 Task: Find connections with filter location Litoměřice with filter topic #Trainerwith filter profile language English with filter current company Thoughtworks with filter school AGRA COLLEGE, AGRA with filter industry Maritime Transportation with filter service category Writing with filter keywords title Chemical Engineer
Action: Mouse moved to (522, 71)
Screenshot: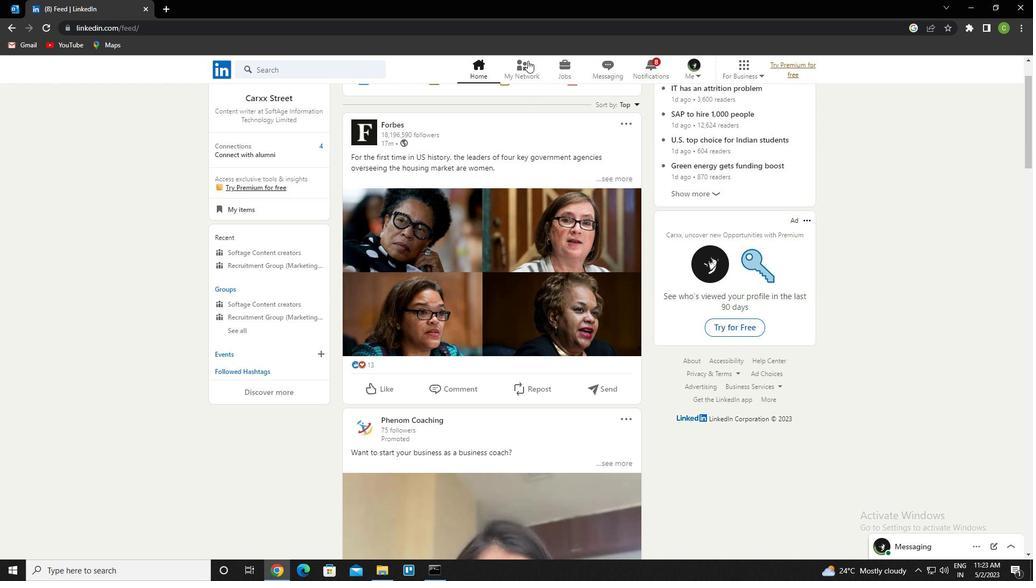 
Action: Mouse pressed left at (522, 71)
Screenshot: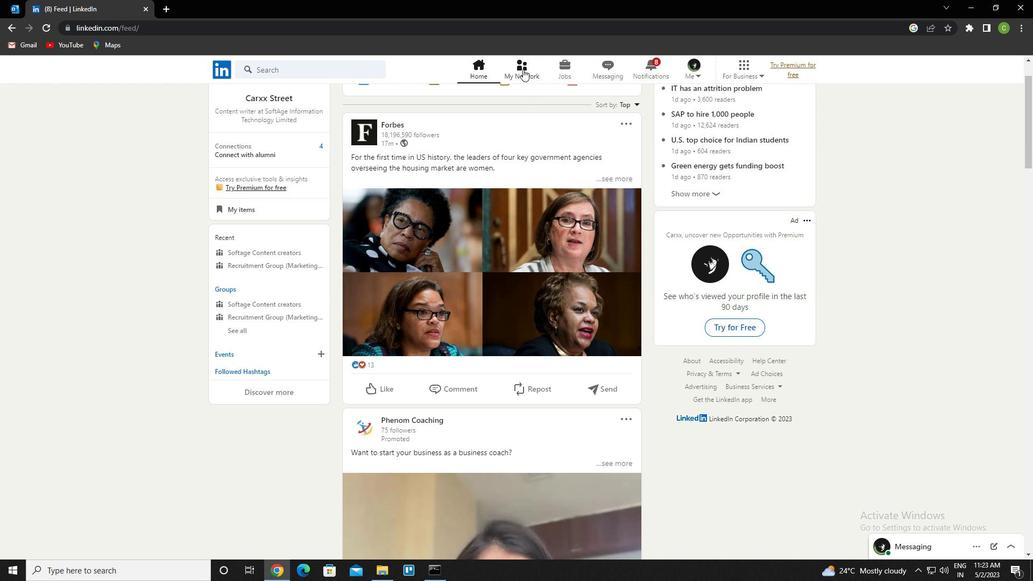 
Action: Mouse moved to (305, 122)
Screenshot: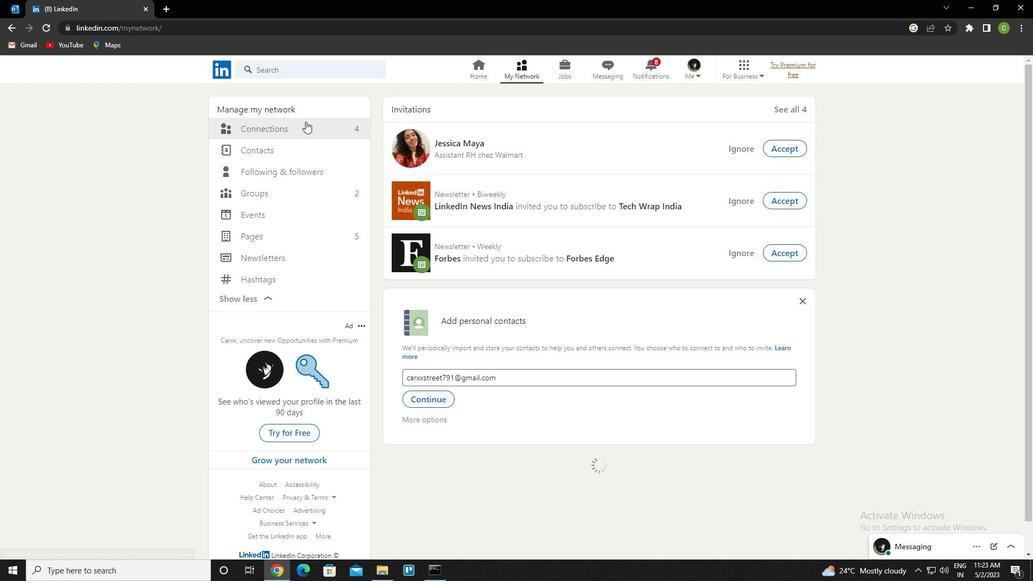 
Action: Mouse pressed left at (305, 122)
Screenshot: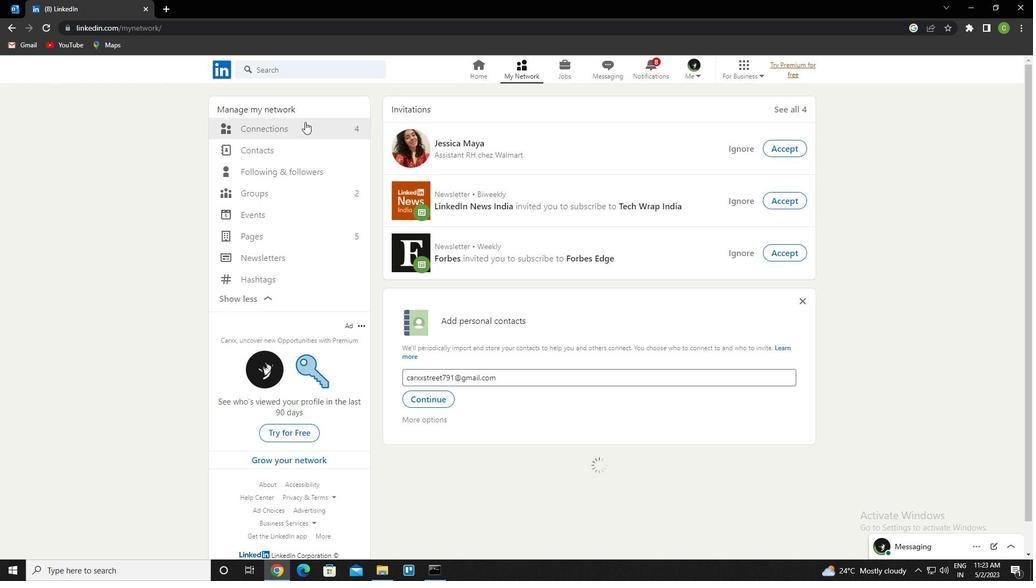 
Action: Mouse moved to (609, 131)
Screenshot: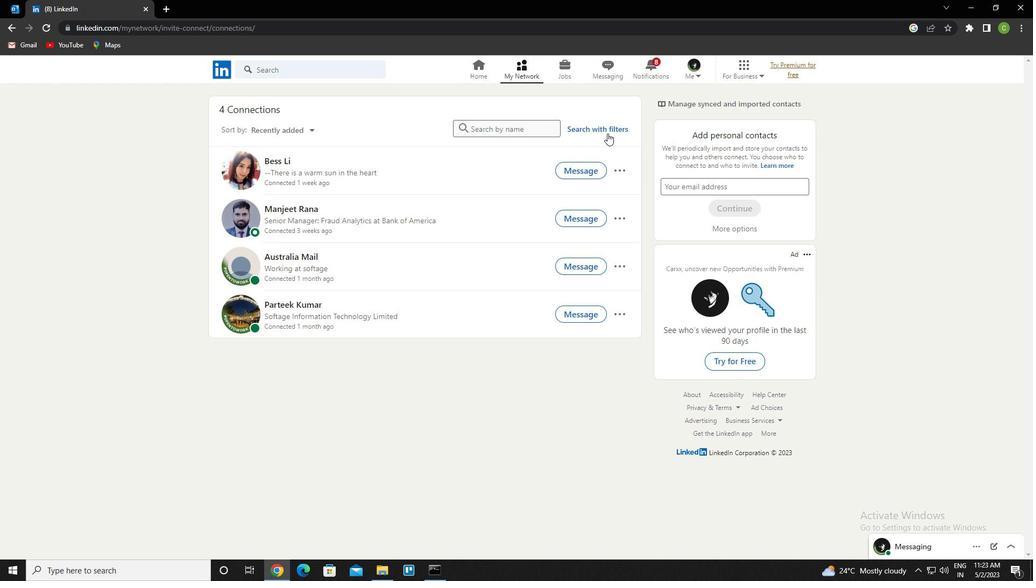 
Action: Mouse pressed left at (609, 131)
Screenshot: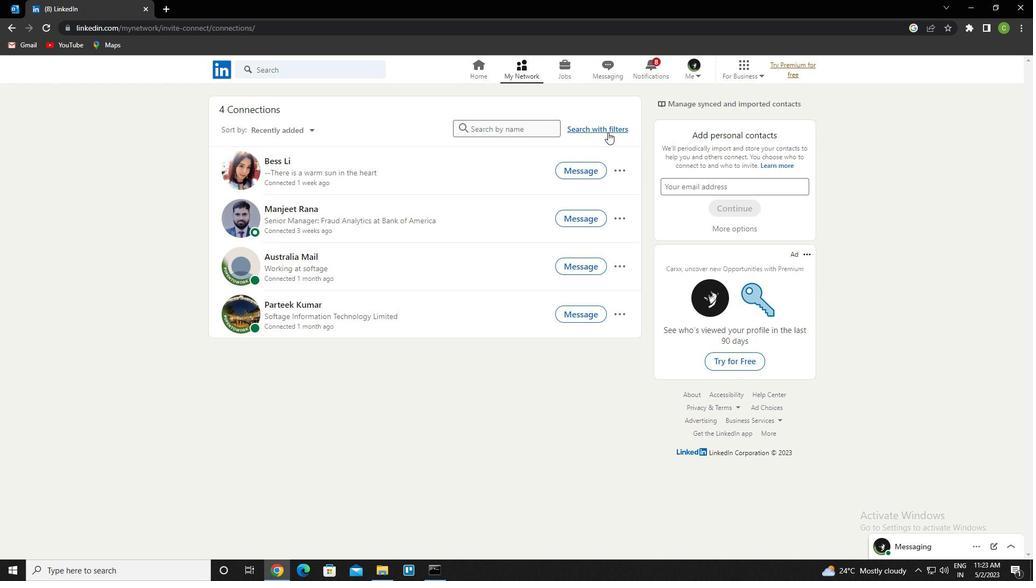 
Action: Mouse moved to (552, 103)
Screenshot: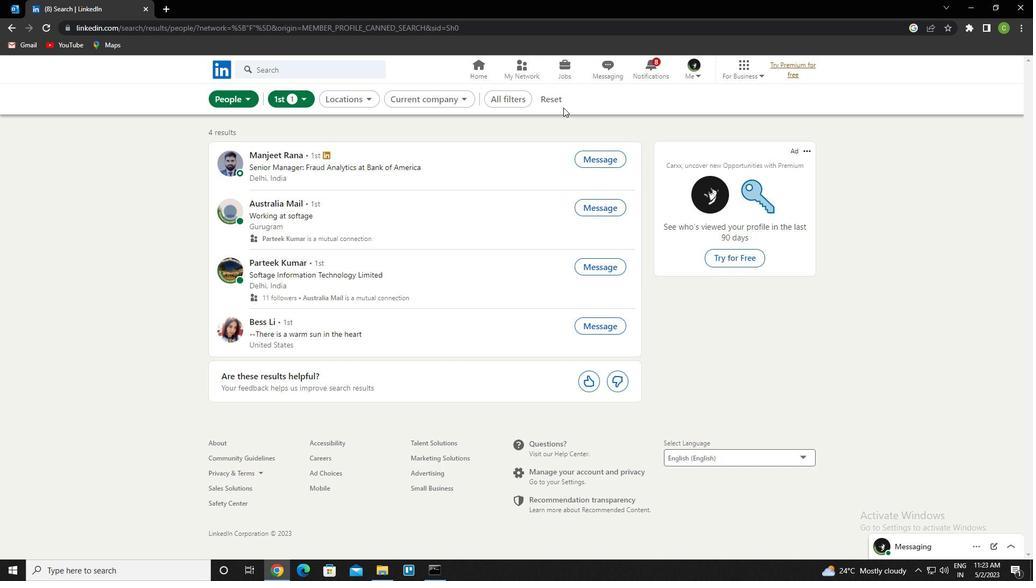 
Action: Mouse pressed left at (552, 103)
Screenshot: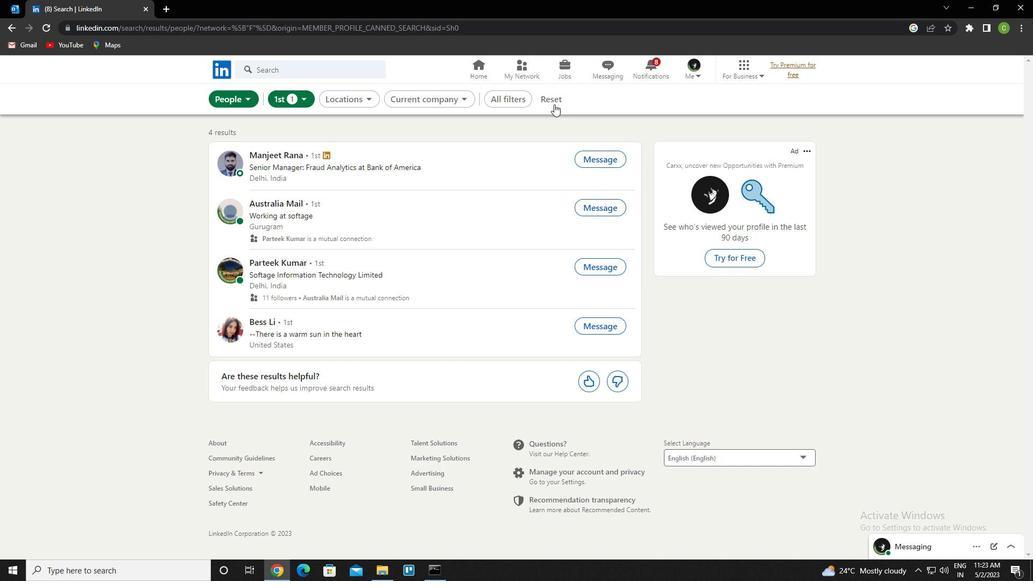 
Action: Mouse moved to (531, 103)
Screenshot: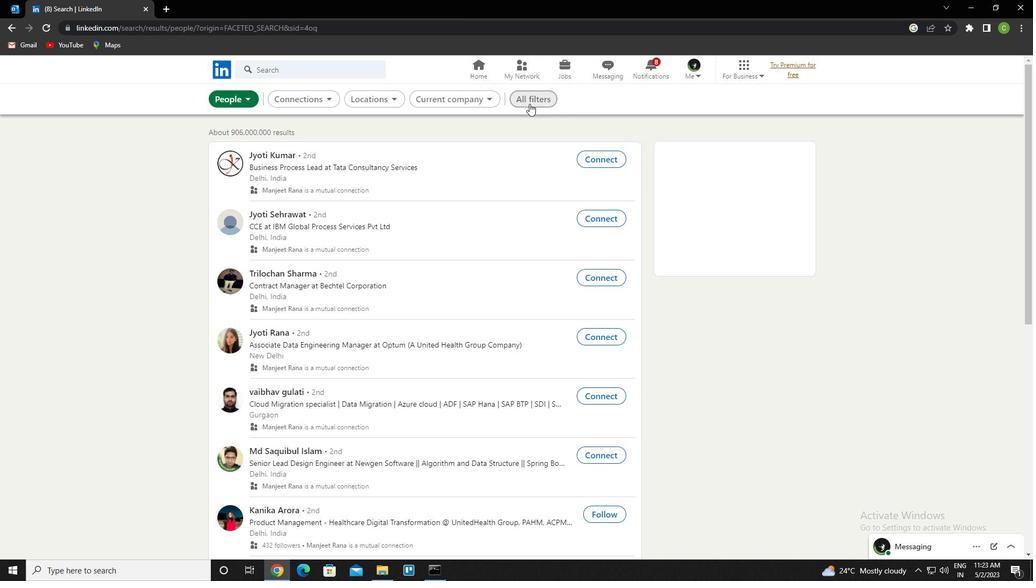 
Action: Mouse pressed left at (531, 103)
Screenshot: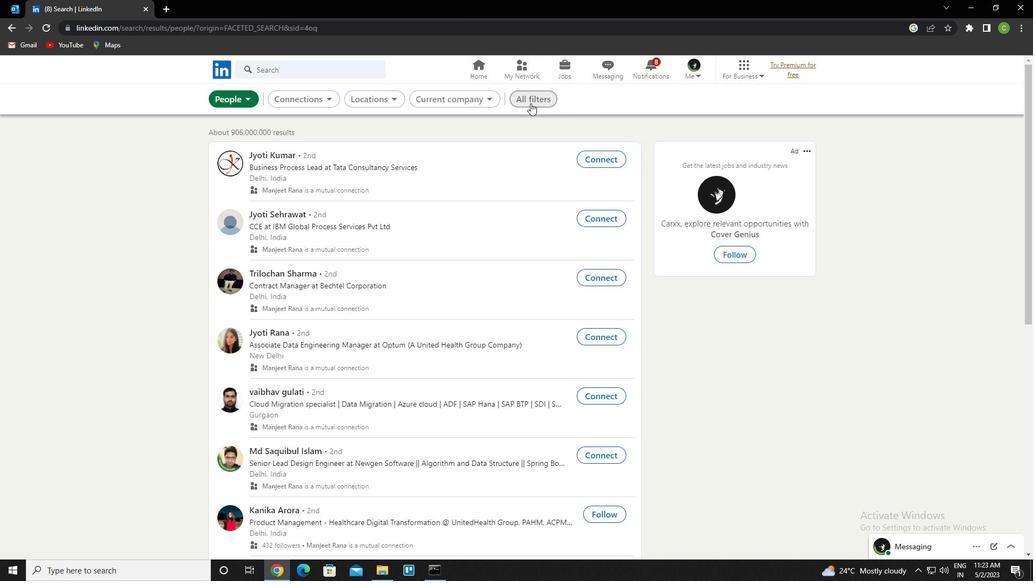 
Action: Mouse moved to (887, 339)
Screenshot: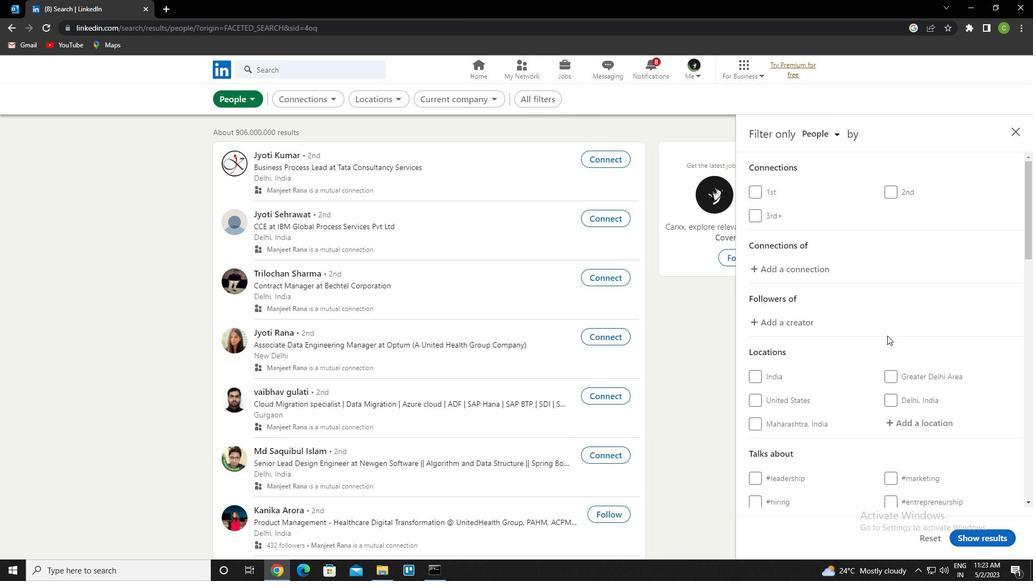 
Action: Mouse scrolled (887, 338) with delta (0, 0)
Screenshot: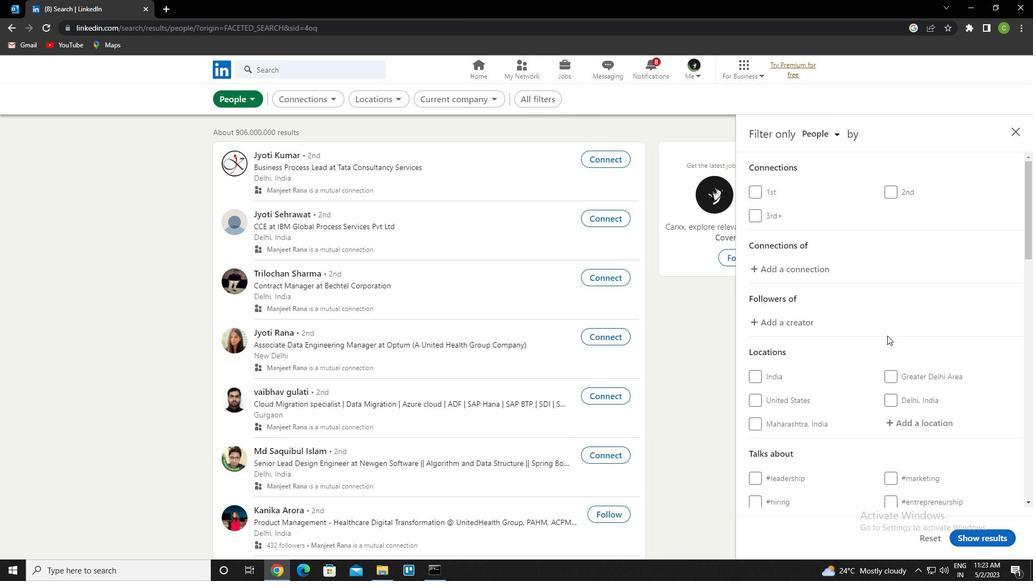 
Action: Mouse moved to (887, 339)
Screenshot: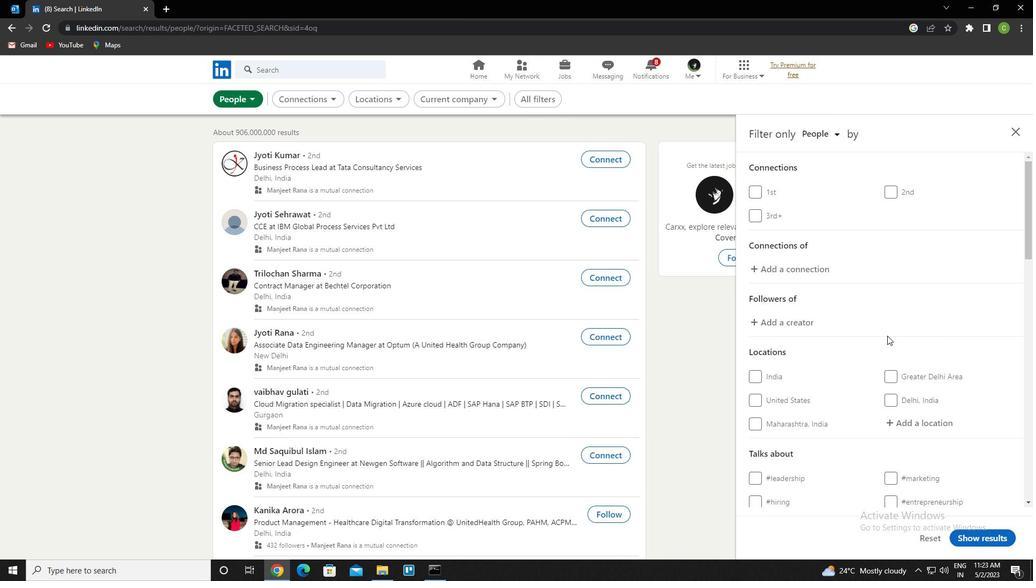 
Action: Mouse scrolled (887, 339) with delta (0, 0)
Screenshot: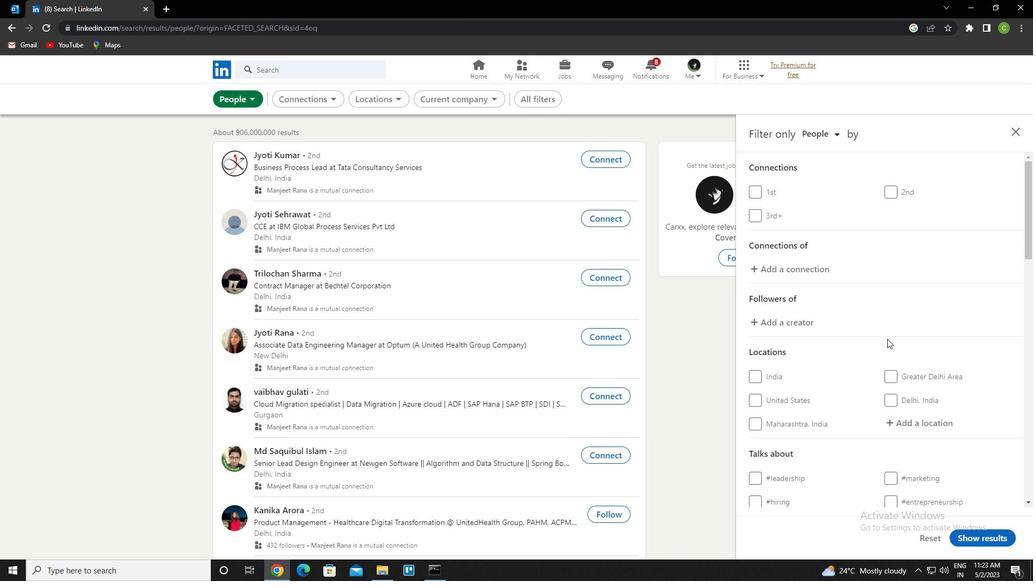 
Action: Mouse moved to (939, 318)
Screenshot: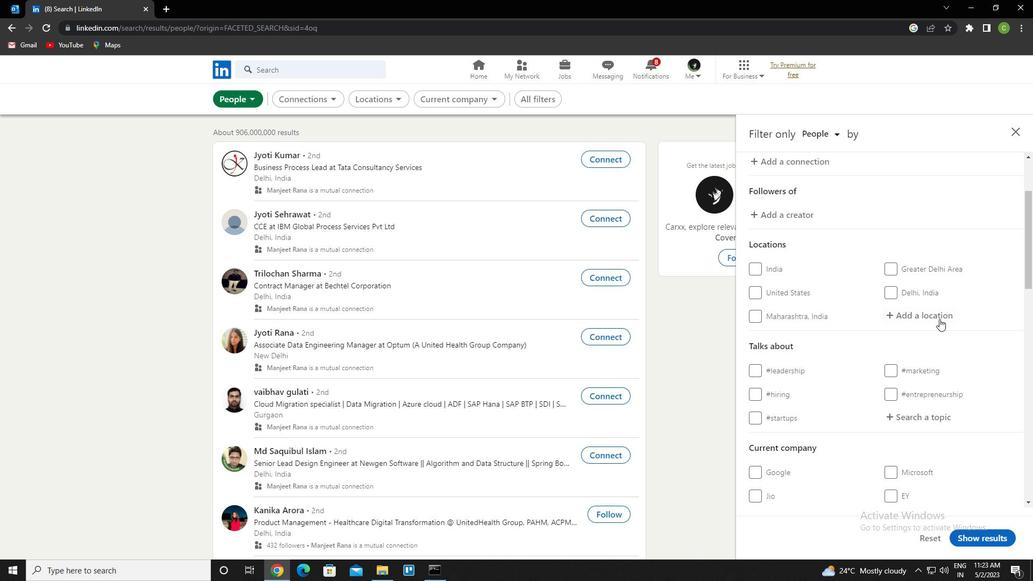 
Action: Mouse pressed left at (939, 318)
Screenshot: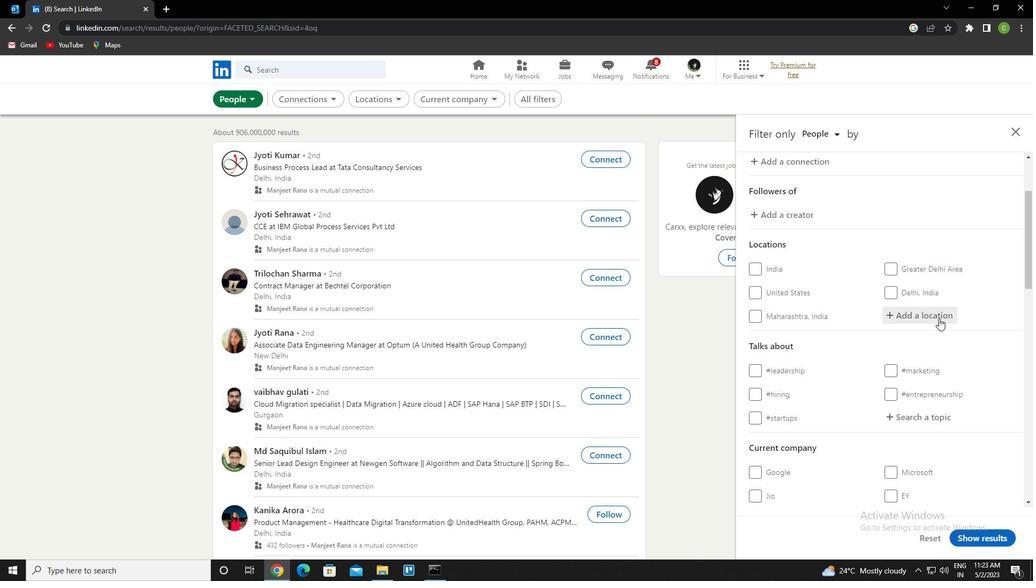 
Action: Key pressed <Key.caps_lock>m<Key.backspace>l<Key.caps_lock>itome<Key.down><Key.enter>
Screenshot: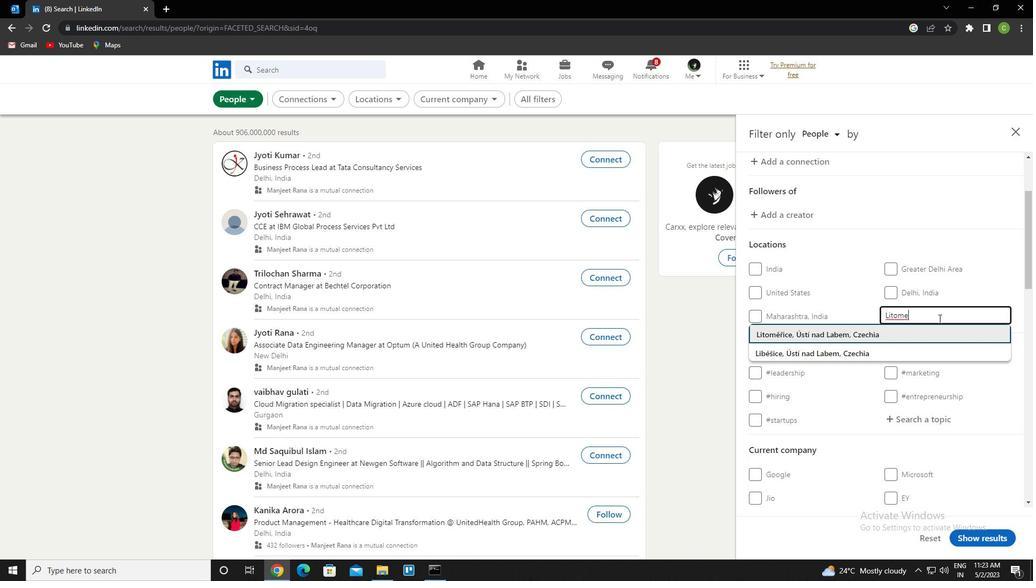 
Action: Mouse scrolled (939, 318) with delta (0, 0)
Screenshot: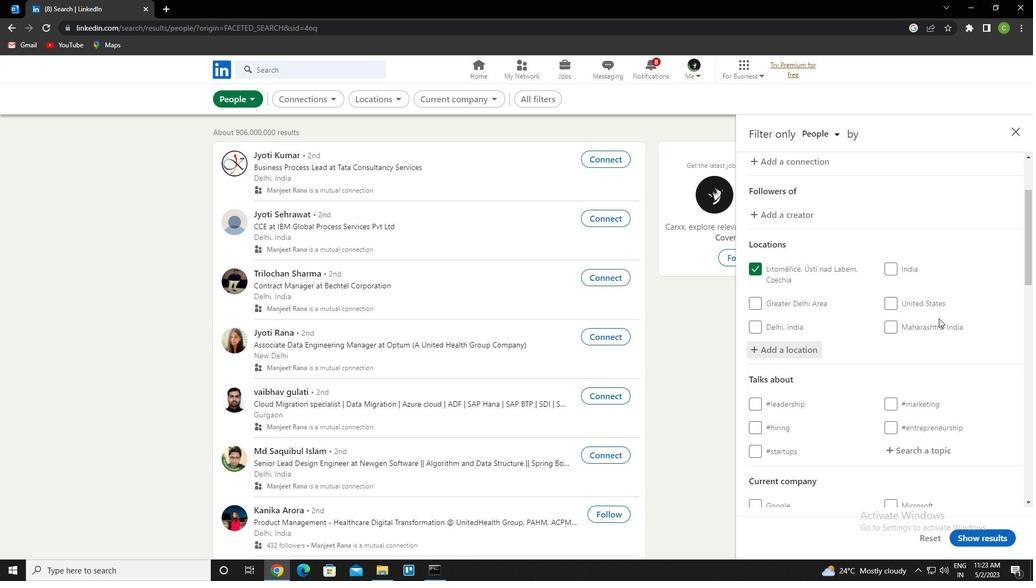 
Action: Mouse scrolled (939, 318) with delta (0, 0)
Screenshot: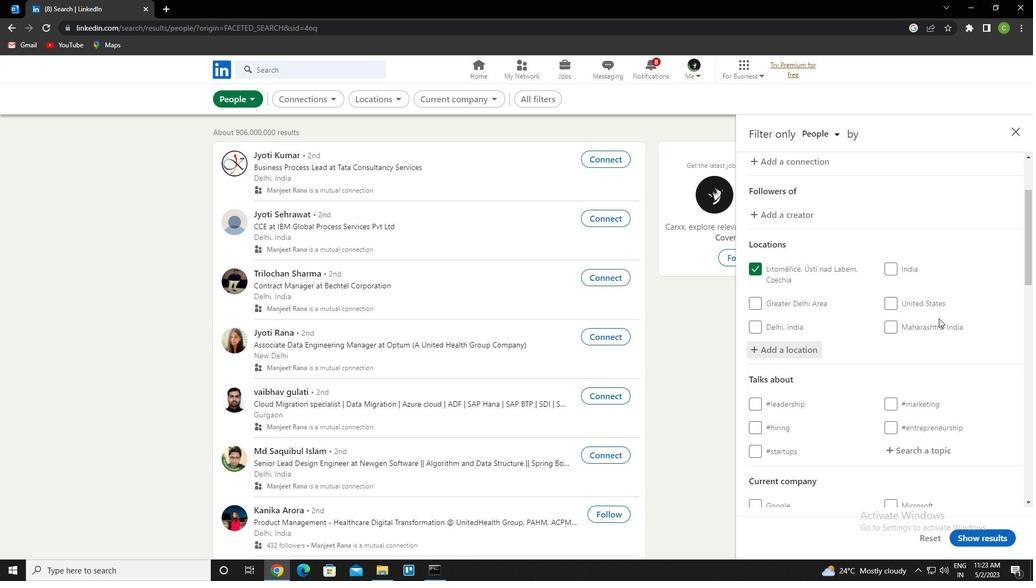 
Action: Mouse moved to (925, 347)
Screenshot: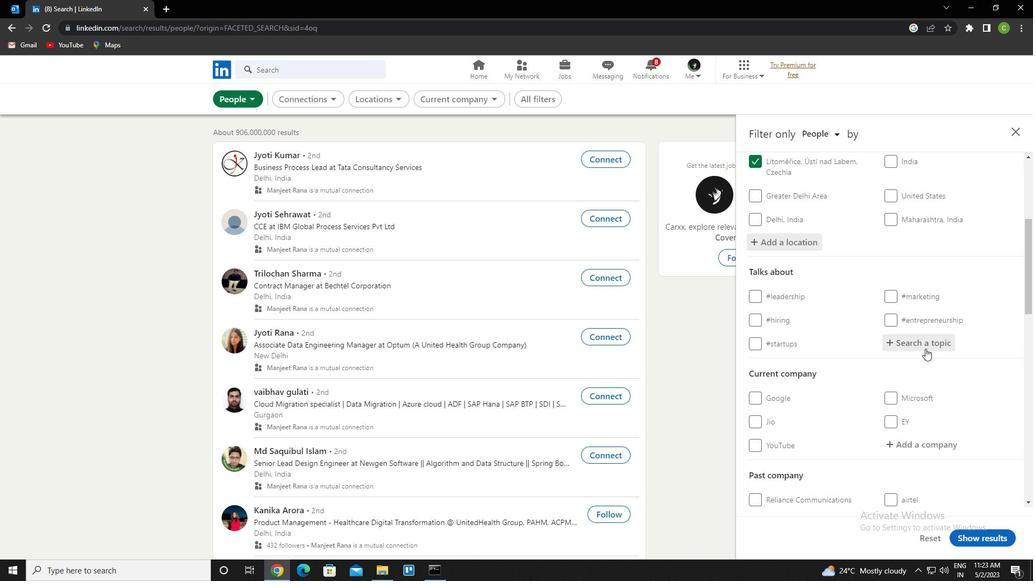 
Action: Mouse pressed left at (925, 347)
Screenshot: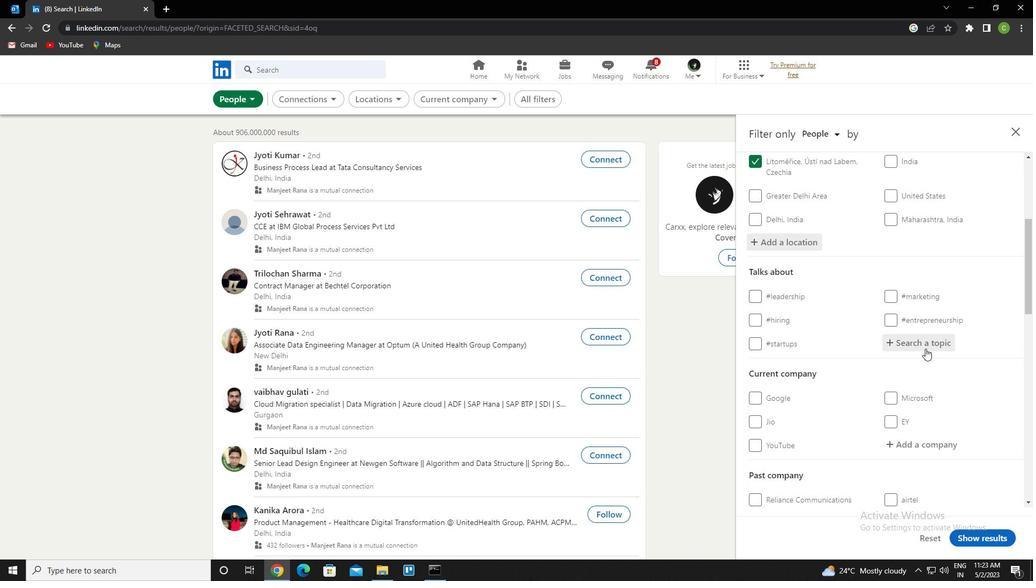 
Action: Key pressed trainer<Key.down><Key.enter>
Screenshot: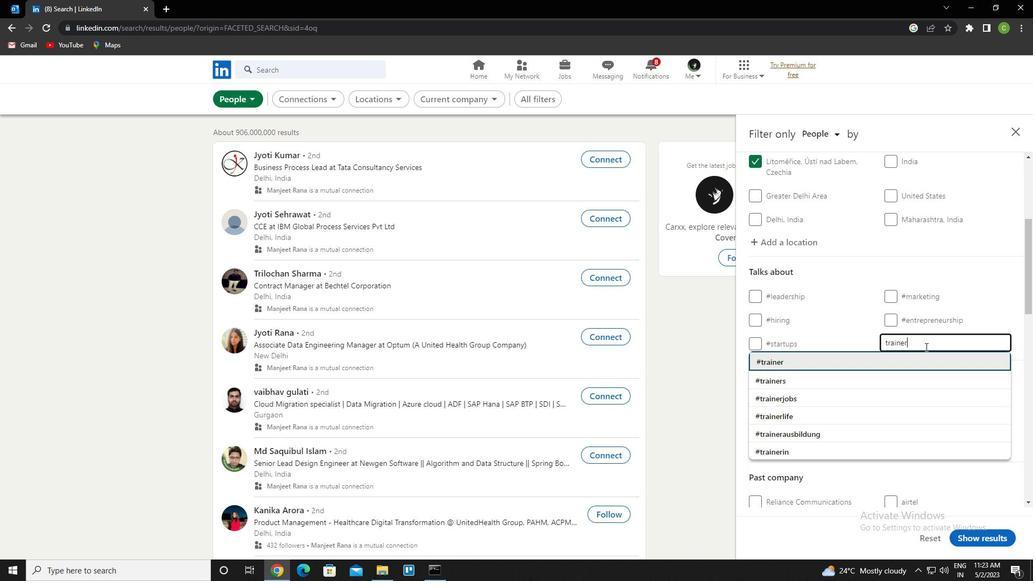 
Action: Mouse scrolled (925, 346) with delta (0, 0)
Screenshot: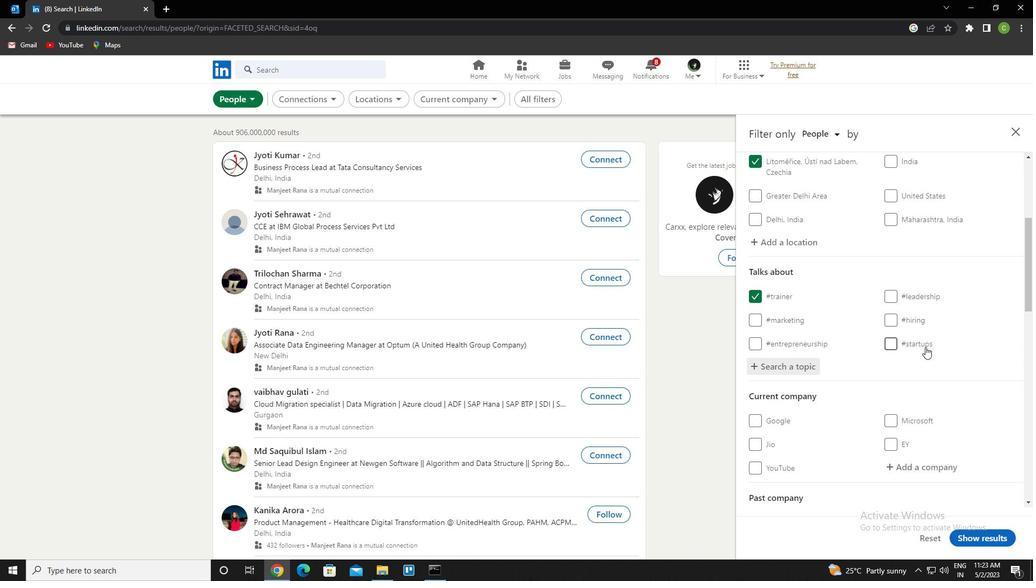 
Action: Mouse scrolled (925, 346) with delta (0, 0)
Screenshot: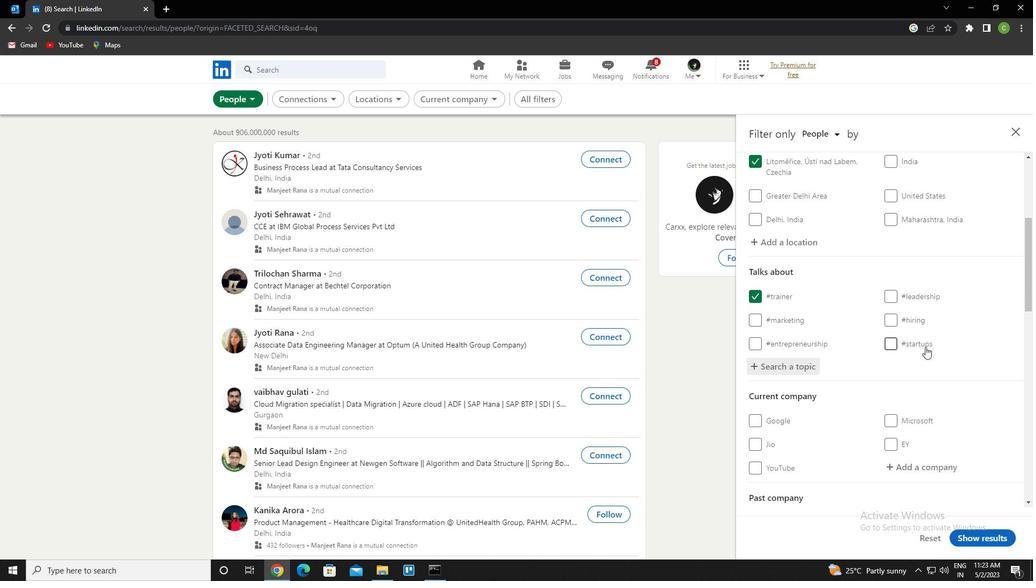 
Action: Mouse scrolled (925, 346) with delta (0, 0)
Screenshot: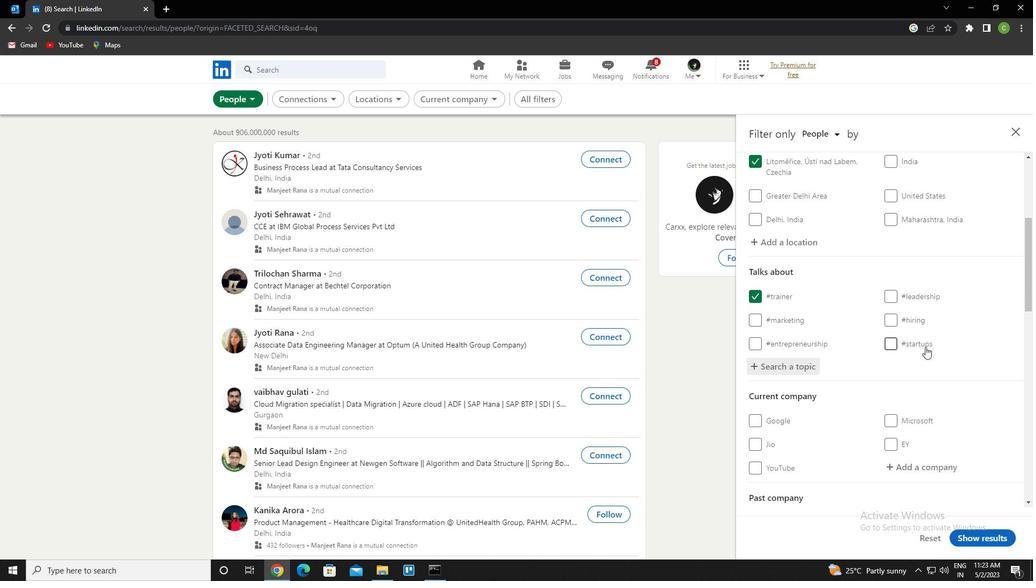 
Action: Mouse scrolled (925, 346) with delta (0, 0)
Screenshot: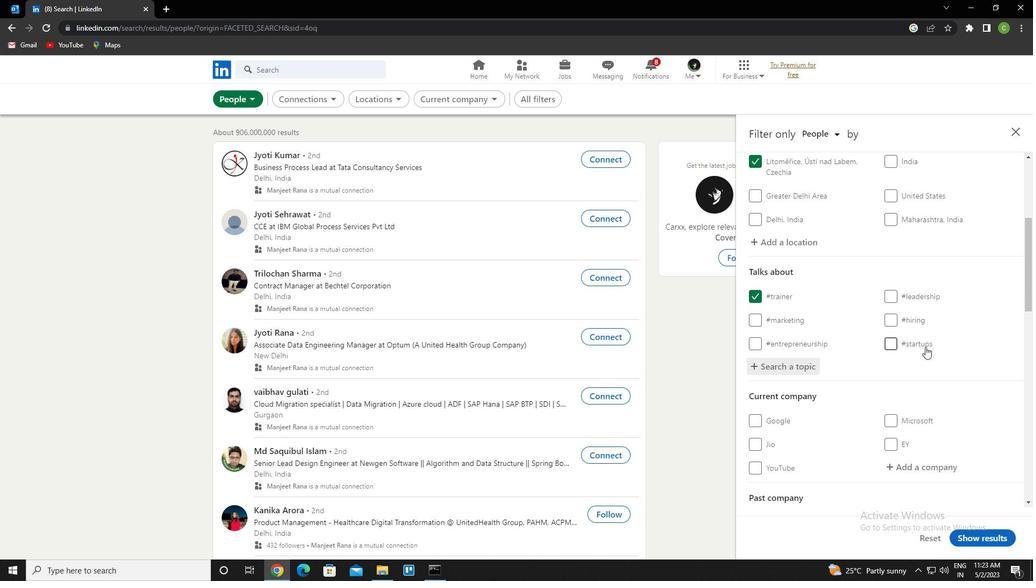 
Action: Mouse scrolled (925, 346) with delta (0, 0)
Screenshot: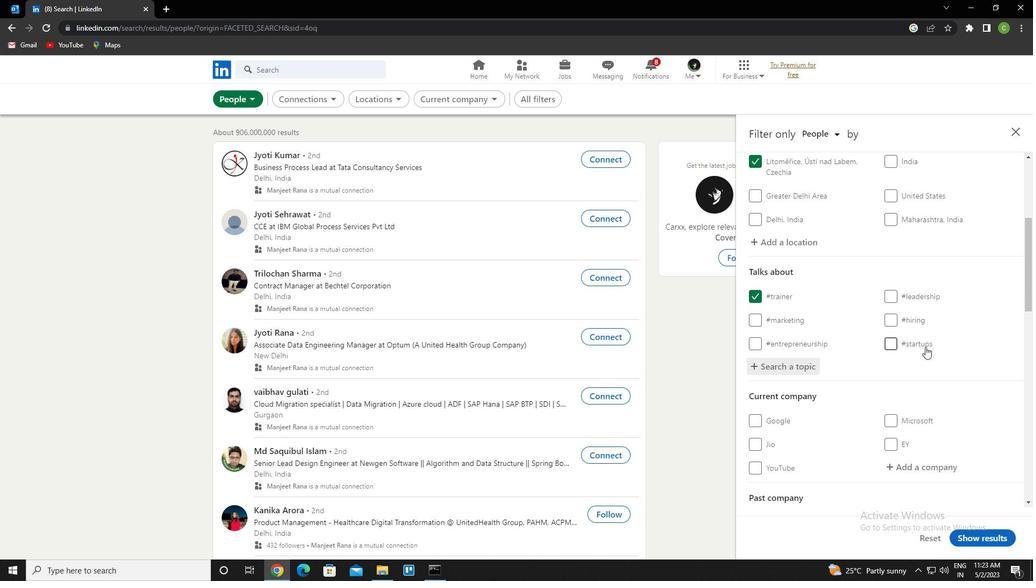 
Action: Mouse scrolled (925, 346) with delta (0, 0)
Screenshot: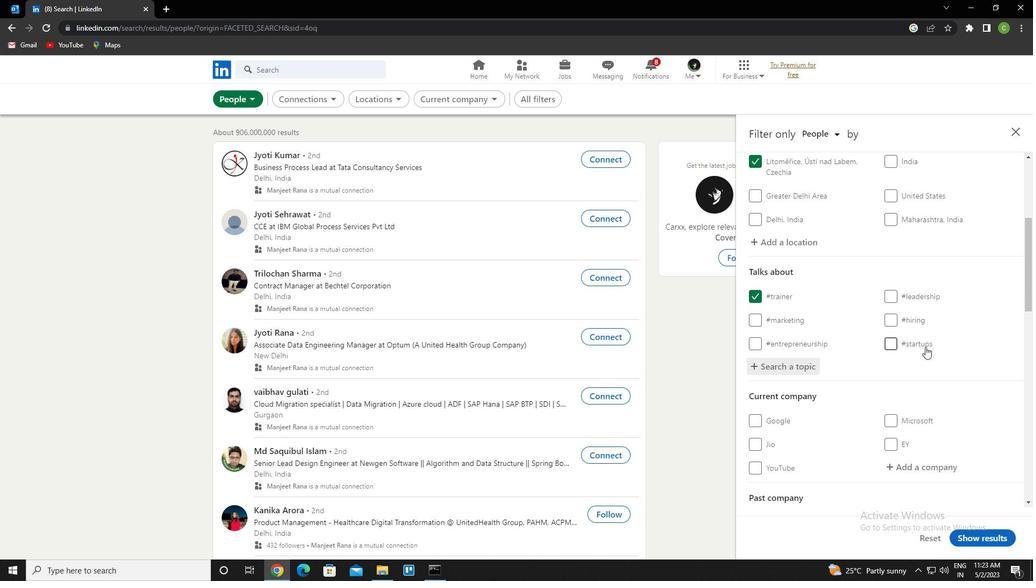 
Action: Mouse scrolled (925, 346) with delta (0, 0)
Screenshot: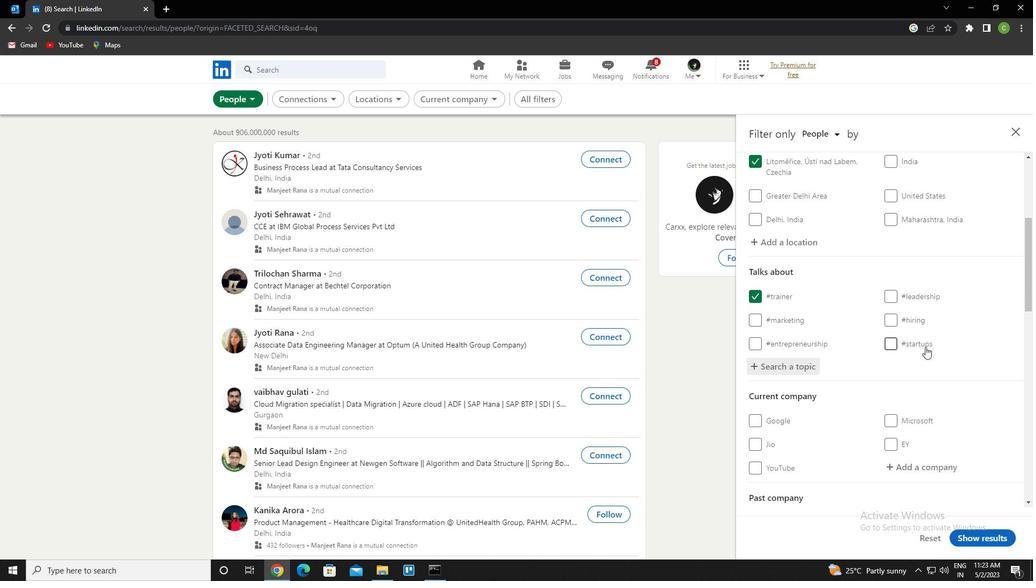 
Action: Mouse scrolled (925, 346) with delta (0, 0)
Screenshot: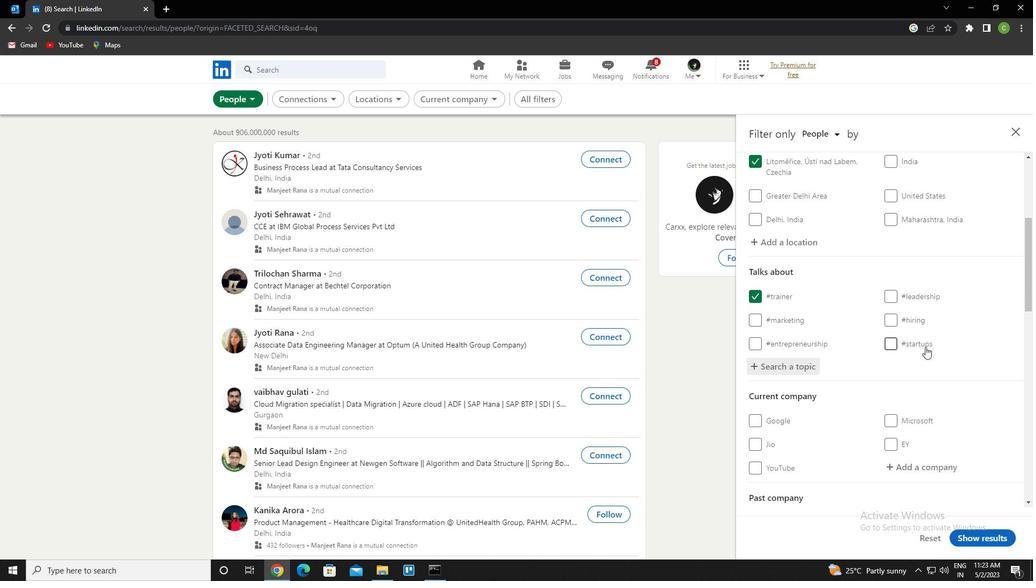 
Action: Mouse moved to (760, 415)
Screenshot: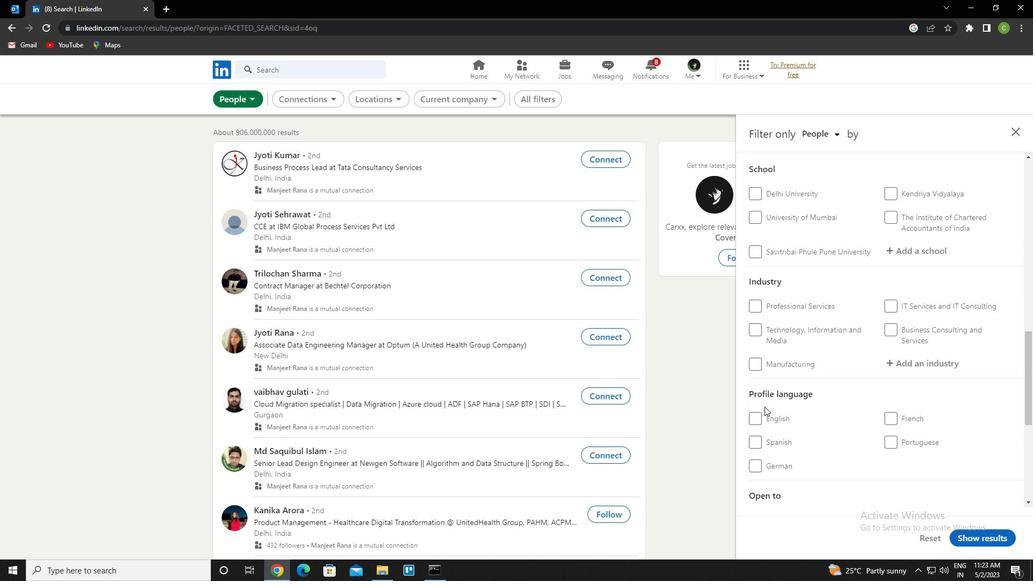 
Action: Mouse pressed left at (760, 415)
Screenshot: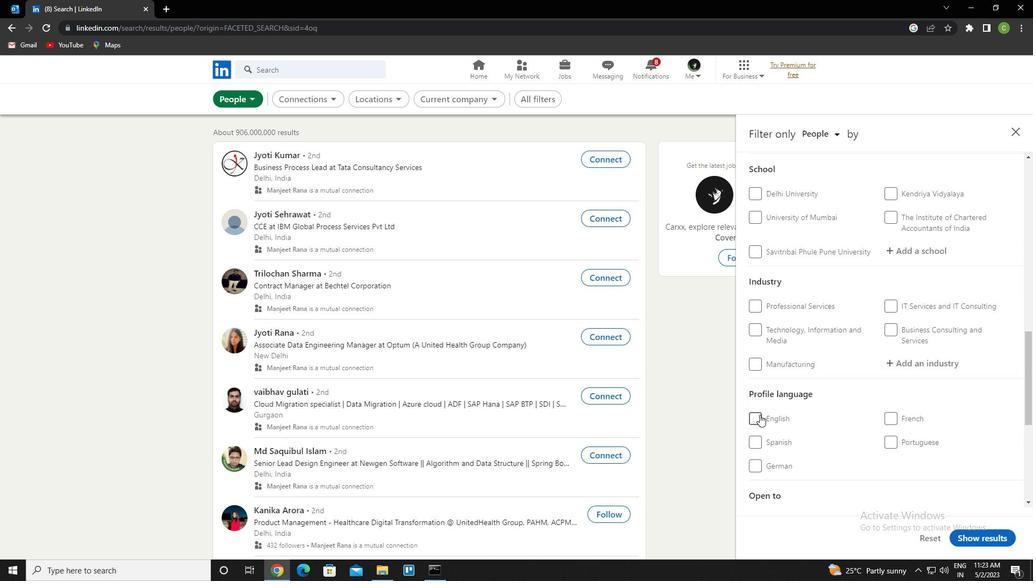 
Action: Mouse moved to (782, 420)
Screenshot: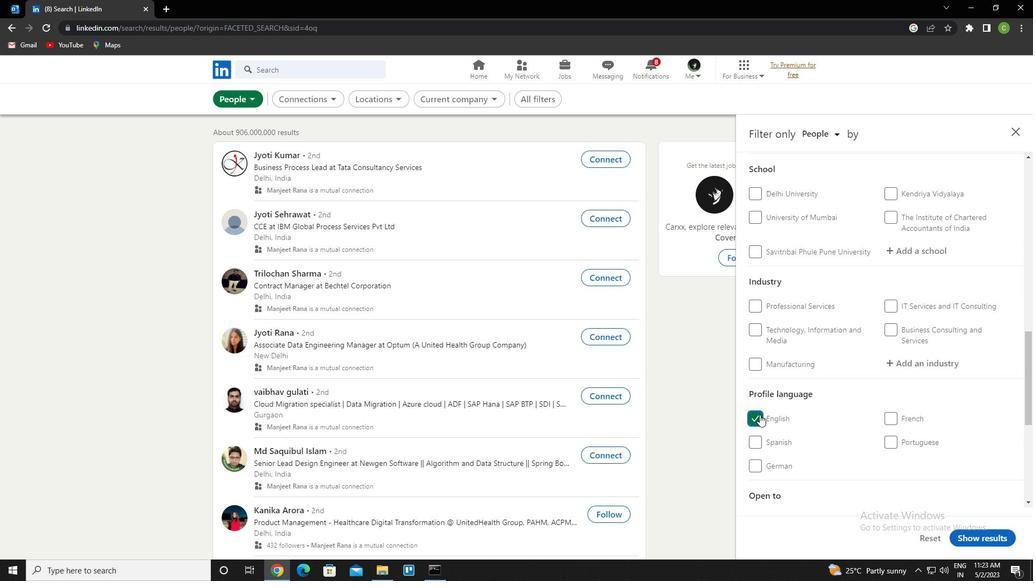 
Action: Mouse scrolled (782, 421) with delta (0, 0)
Screenshot: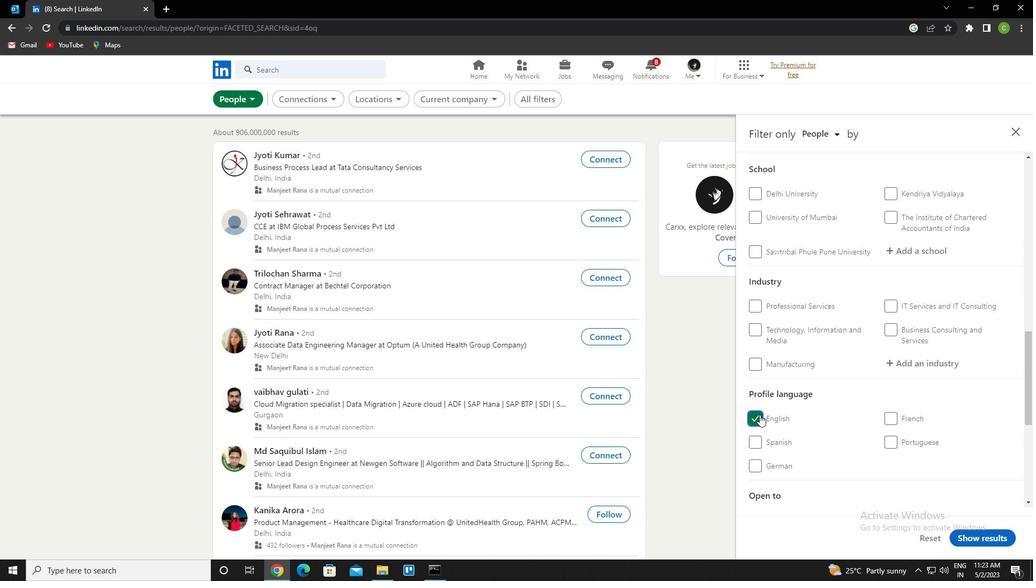 
Action: Mouse scrolled (782, 421) with delta (0, 0)
Screenshot: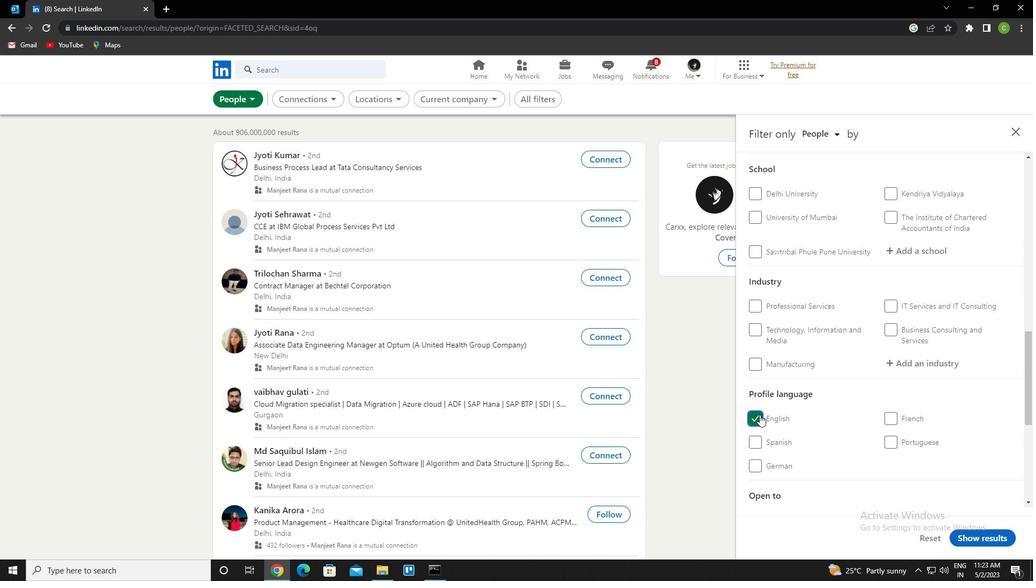 
Action: Mouse scrolled (782, 421) with delta (0, 0)
Screenshot: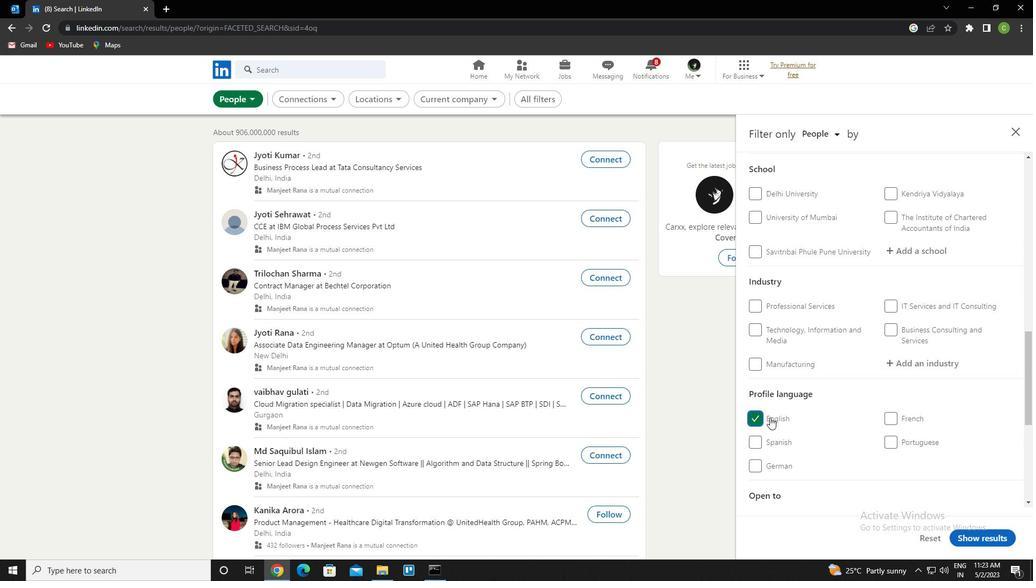 
Action: Mouse scrolled (782, 421) with delta (0, 0)
Screenshot: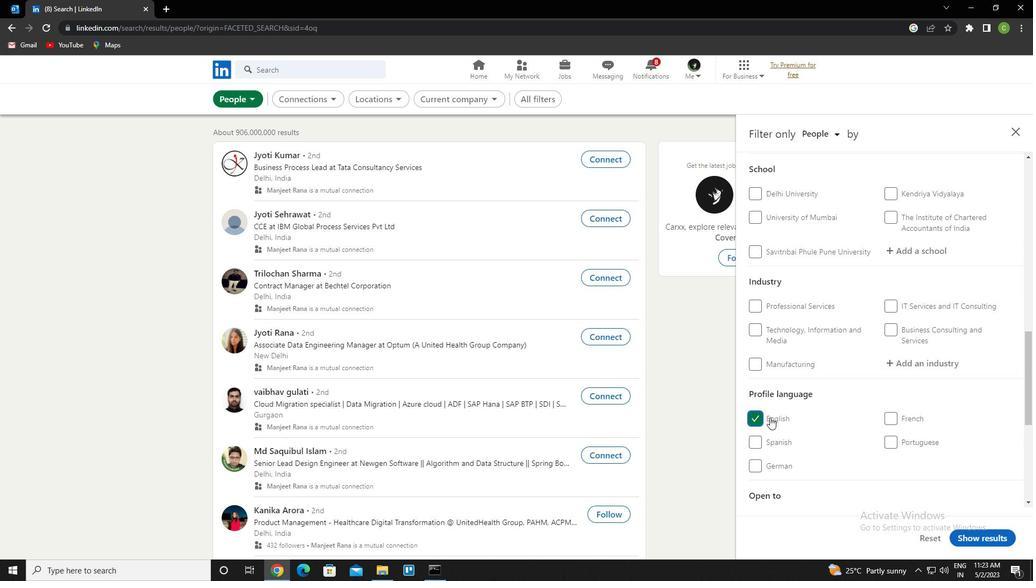 
Action: Mouse scrolled (782, 421) with delta (0, 0)
Screenshot: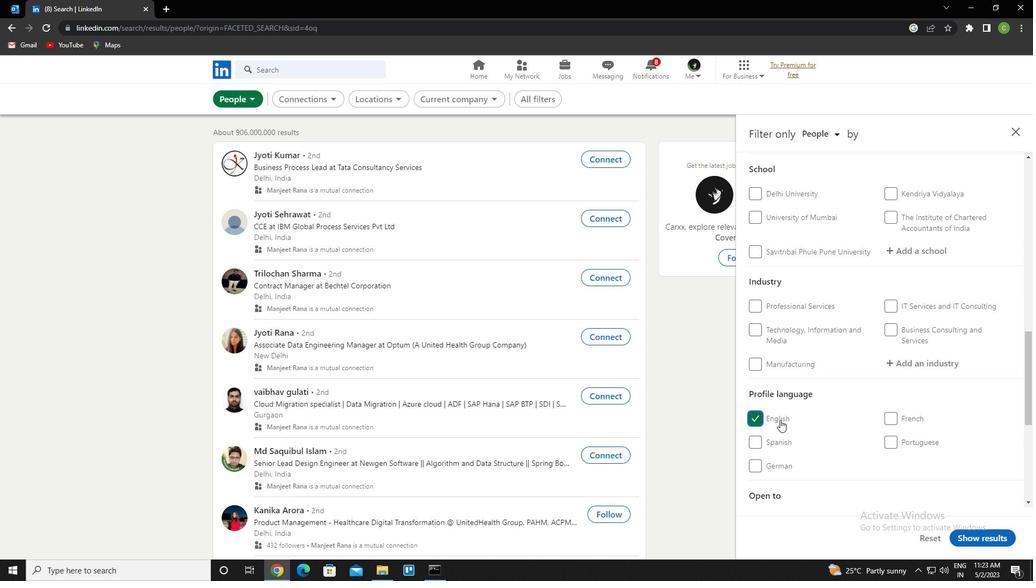 
Action: Mouse scrolled (782, 421) with delta (0, 0)
Screenshot: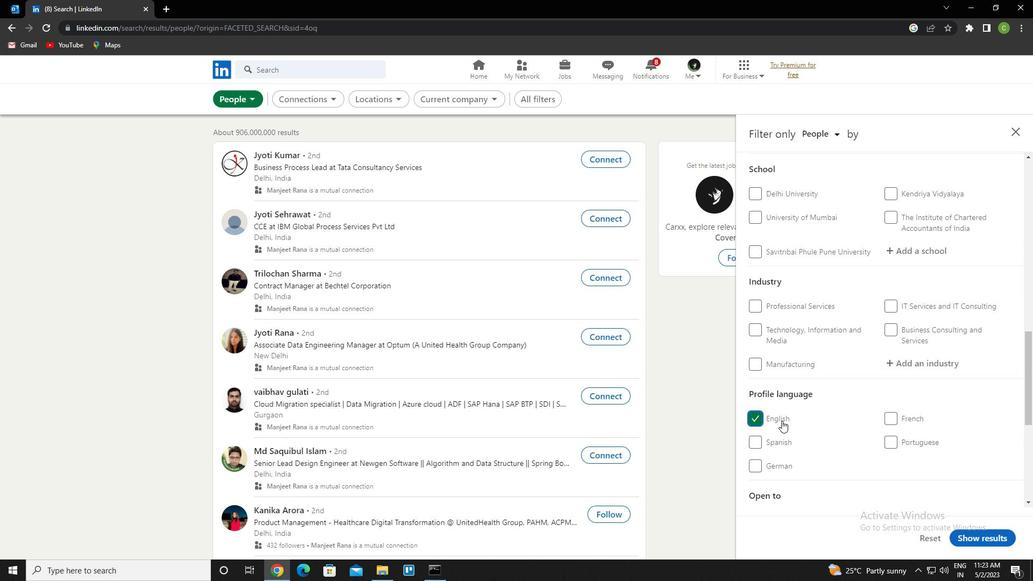 
Action: Mouse moved to (896, 360)
Screenshot: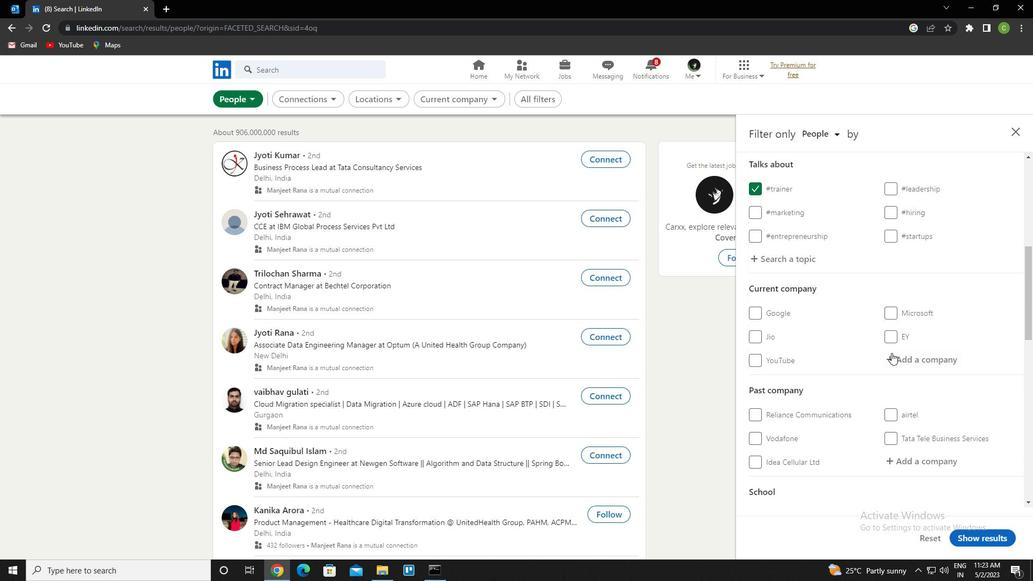 
Action: Mouse pressed left at (896, 360)
Screenshot: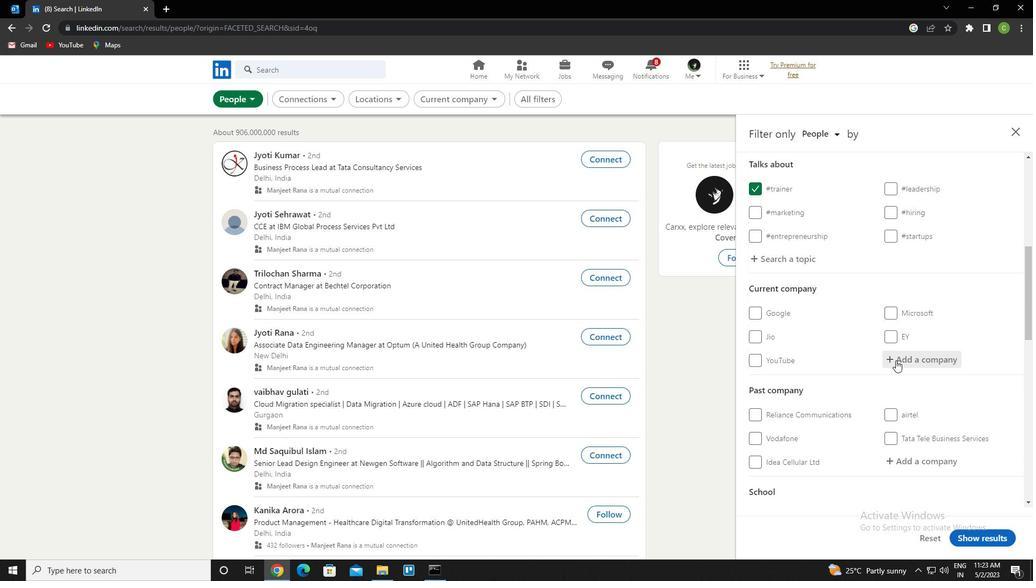 
Action: Key pressed <Key.caps_lock>t<Key.caps_lock>houghtworkd\<Key.backspace><Key.backspace><Key.enter>s<Key.down><Key.enter>
Screenshot: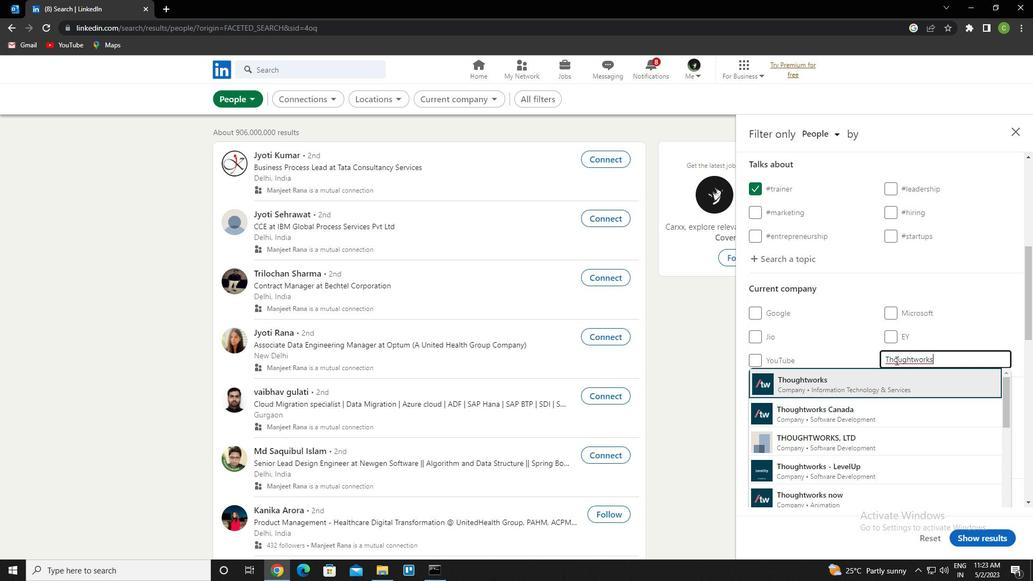 
Action: Mouse scrolled (896, 360) with delta (0, 0)
Screenshot: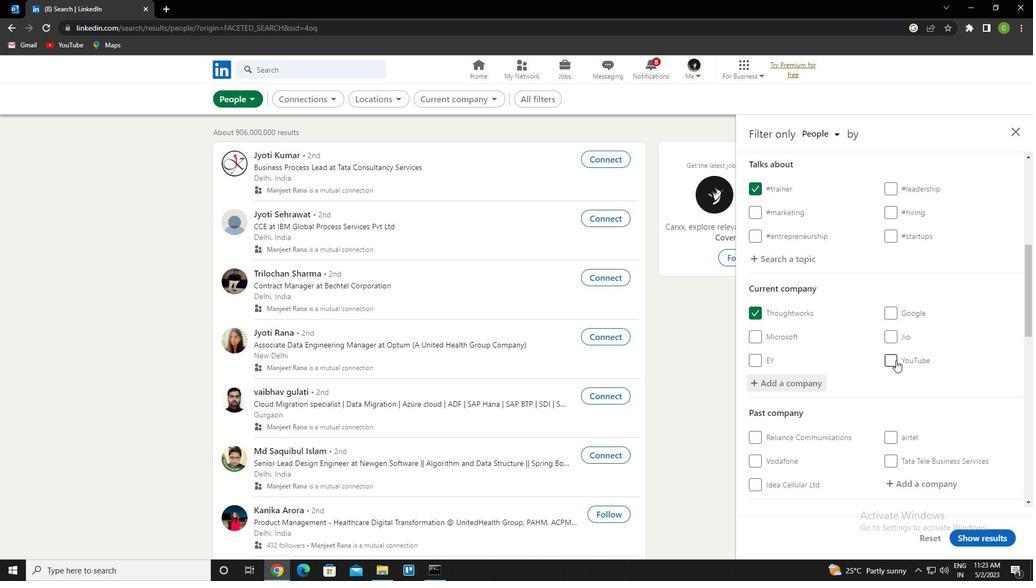 
Action: Mouse scrolled (896, 360) with delta (0, 0)
Screenshot: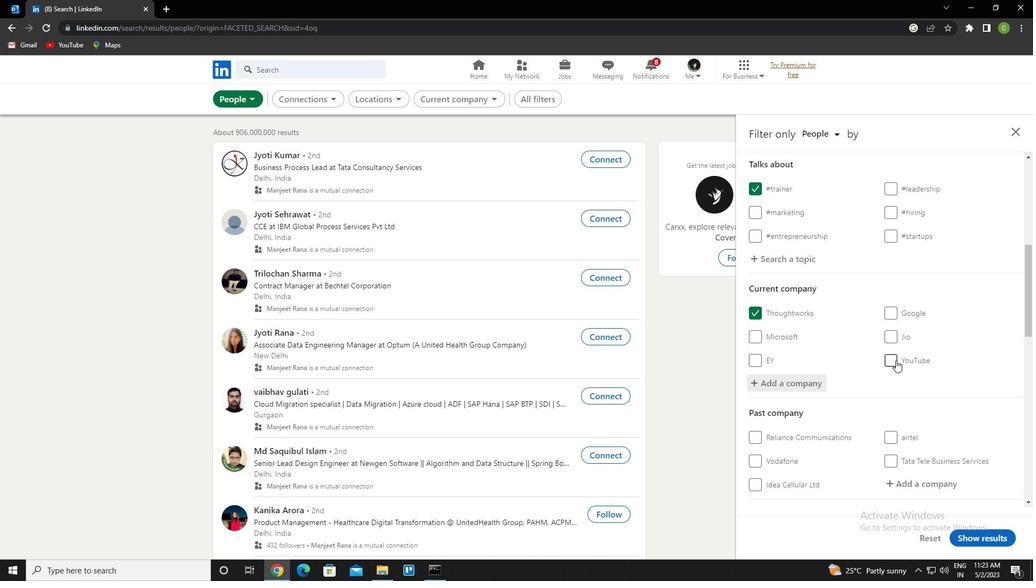 
Action: Mouse scrolled (896, 360) with delta (0, 0)
Screenshot: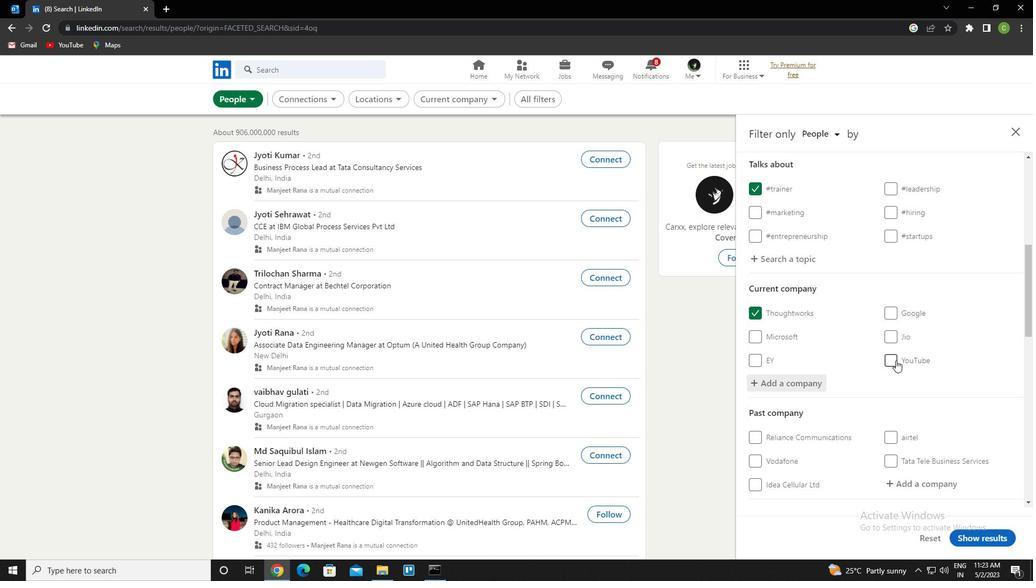 
Action: Mouse moved to (934, 386)
Screenshot: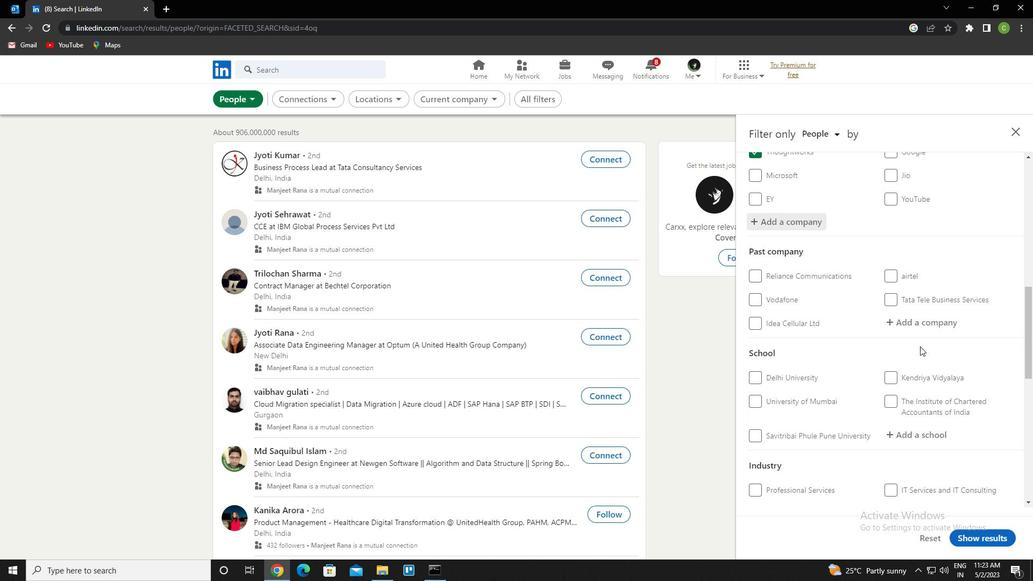 
Action: Mouse scrolled (934, 385) with delta (0, 0)
Screenshot: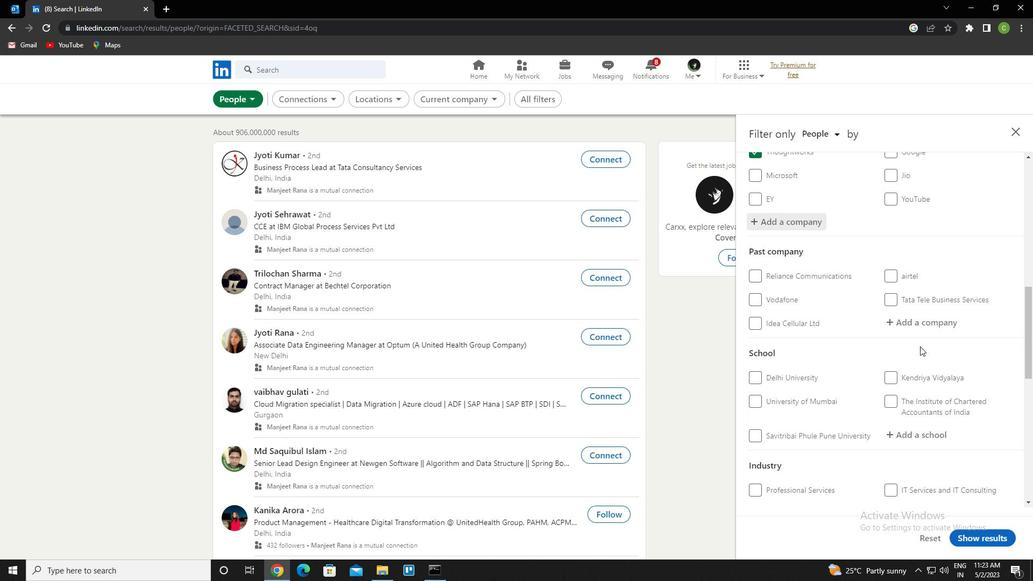 
Action: Mouse moved to (926, 380)
Screenshot: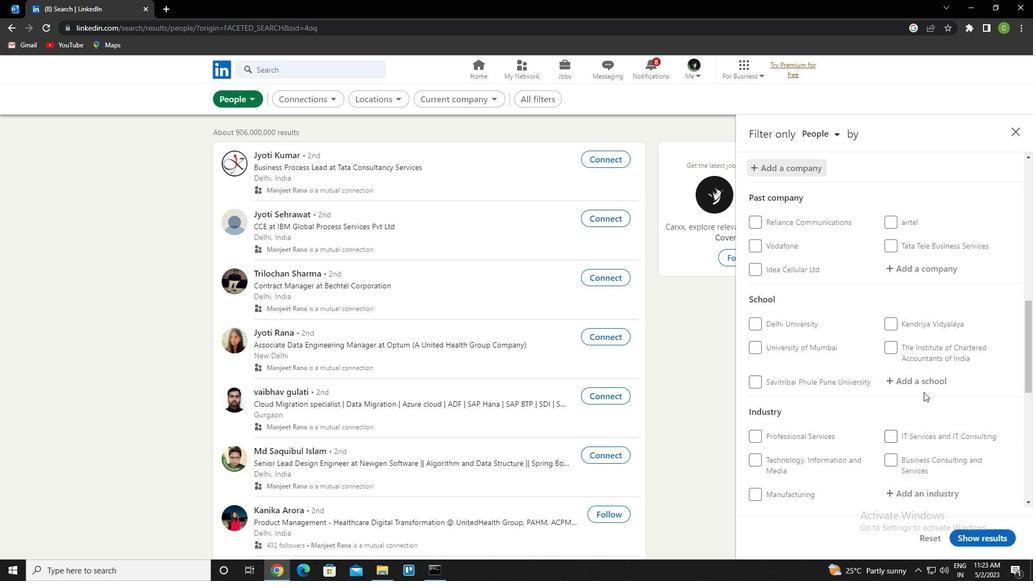 
Action: Mouse pressed left at (926, 380)
Screenshot: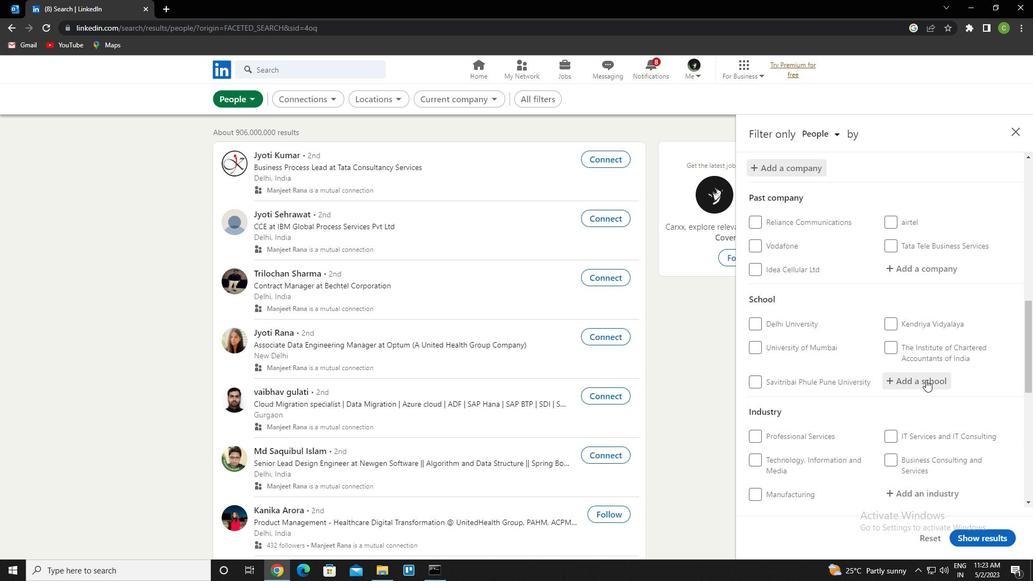 
Action: Key pressed <Key.caps_lock>a<Key.caps_lock>gra<Key.space>college<Key.down><Key.enter>
Screenshot: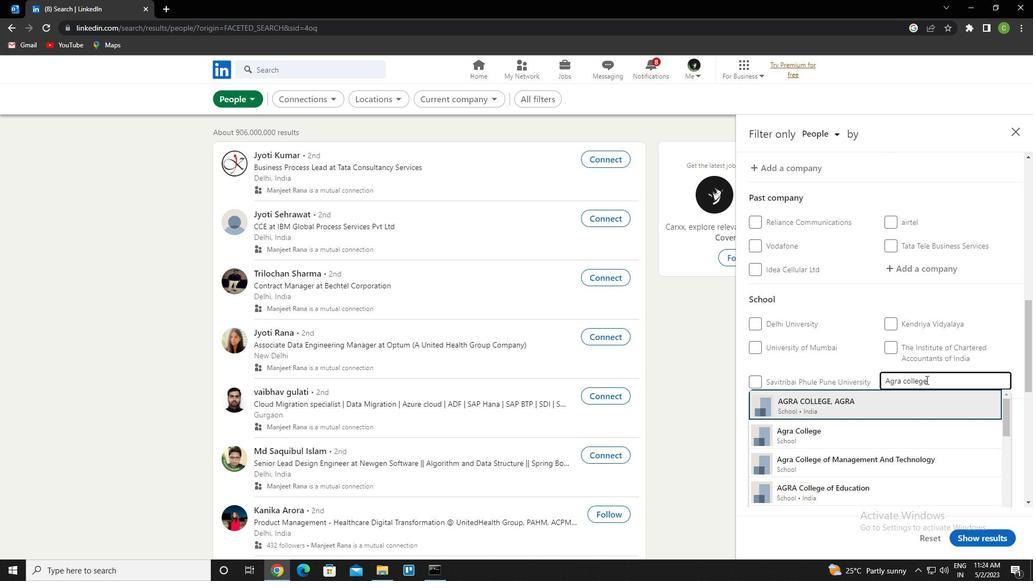 
Action: Mouse scrolled (926, 379) with delta (0, 0)
Screenshot: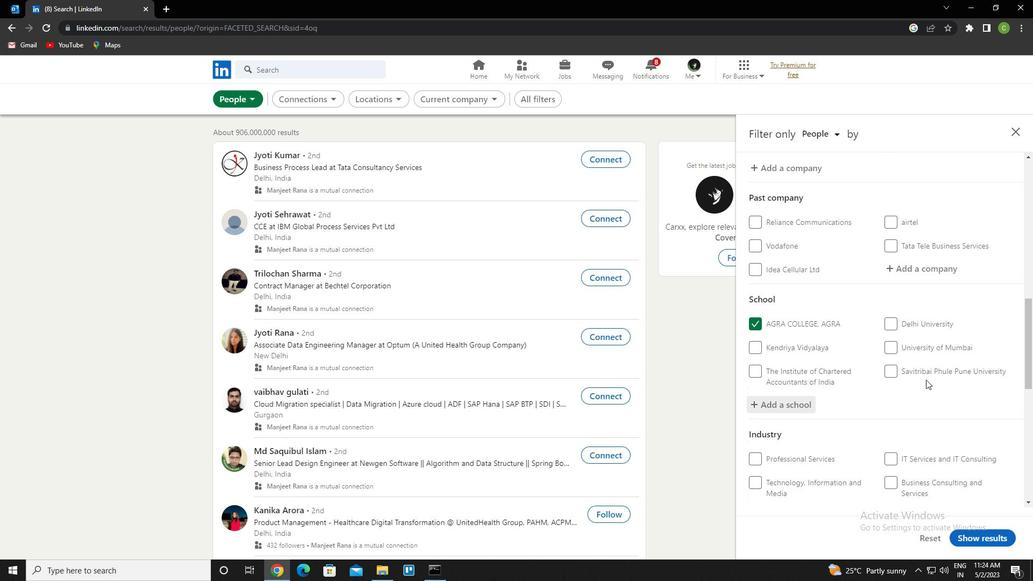 
Action: Mouse scrolled (926, 379) with delta (0, 0)
Screenshot: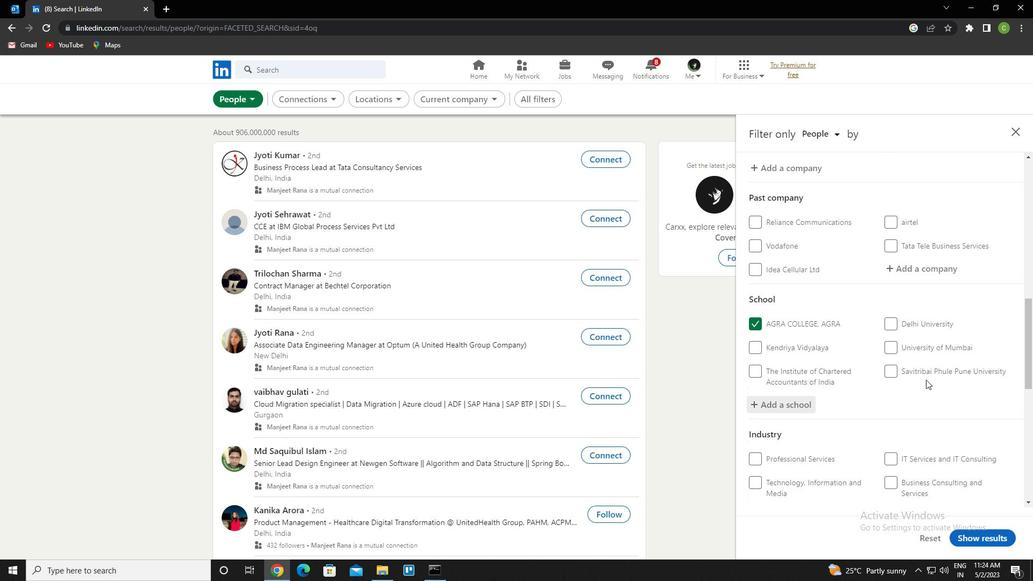 
Action: Mouse scrolled (926, 379) with delta (0, 0)
Screenshot: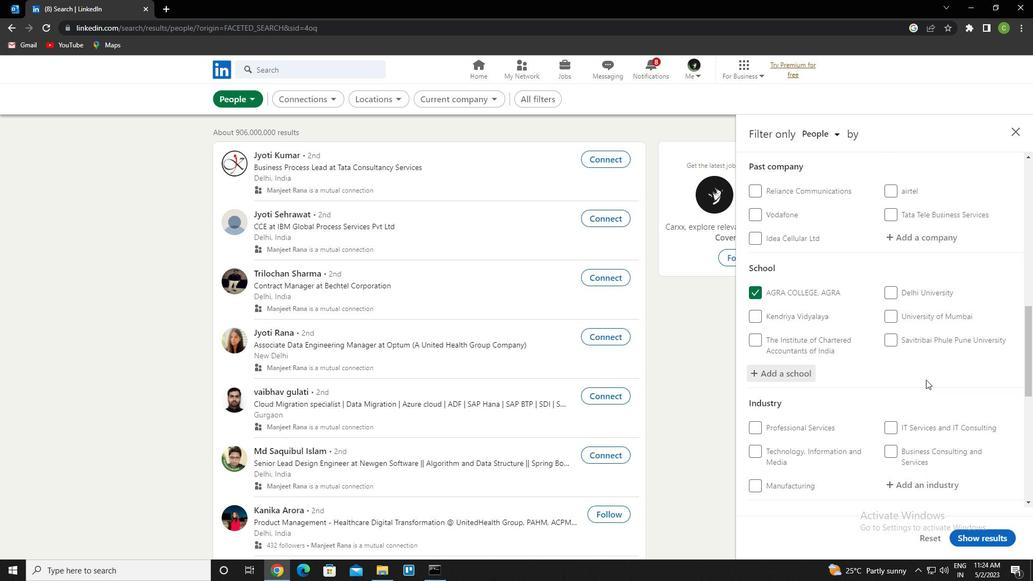 
Action: Mouse scrolled (926, 379) with delta (0, 0)
Screenshot: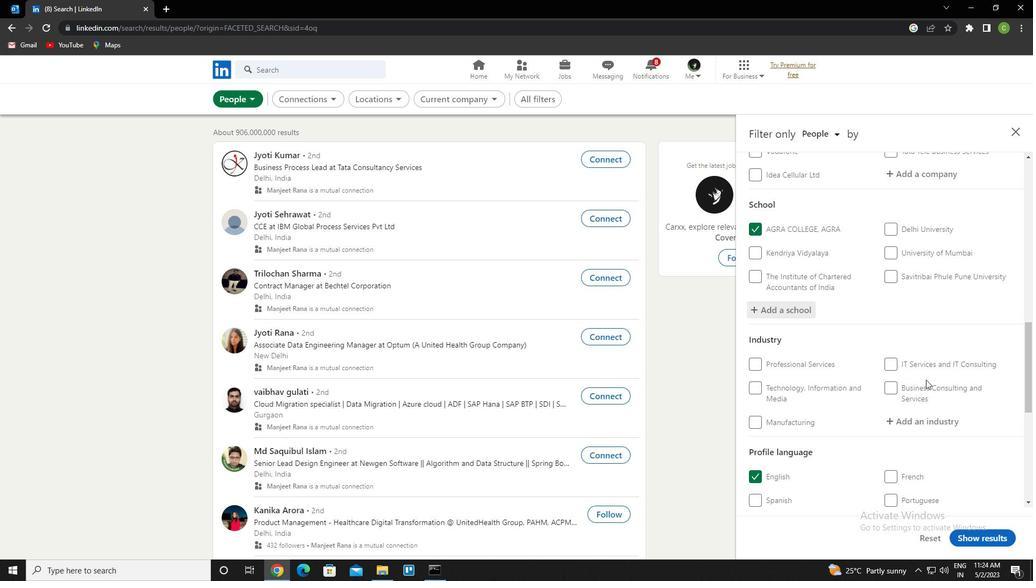 
Action: Mouse moved to (914, 300)
Screenshot: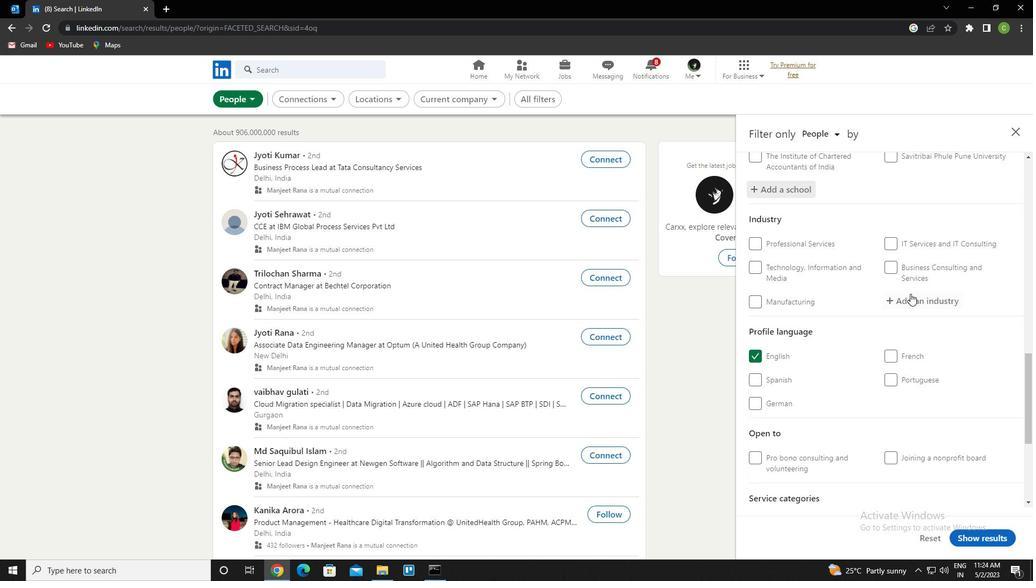 
Action: Mouse pressed left at (914, 300)
Screenshot: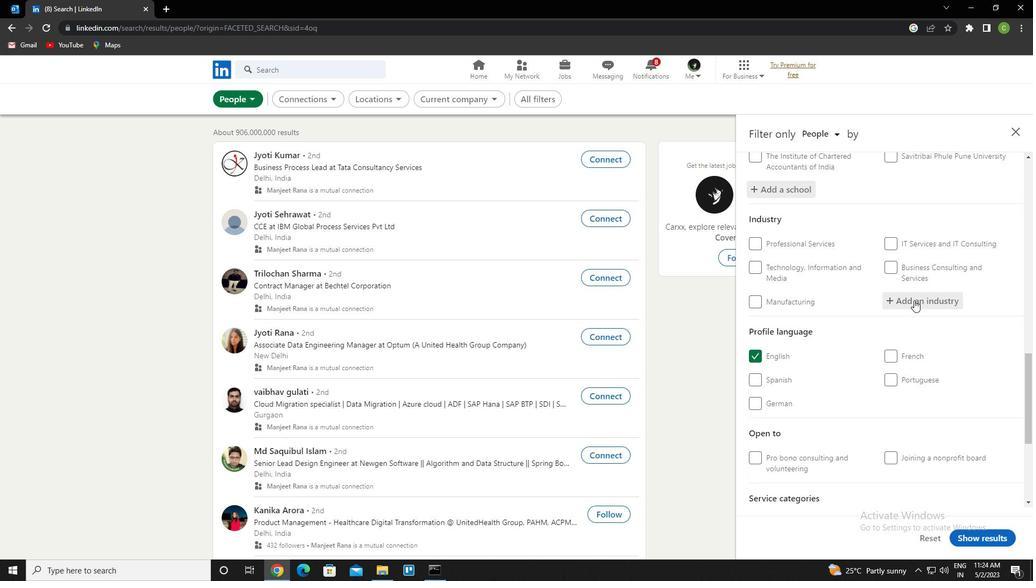 
Action: Key pressed <Key.caps_lock>m<Key.caps_lock>aritime<Key.down><Key.enter>
Screenshot: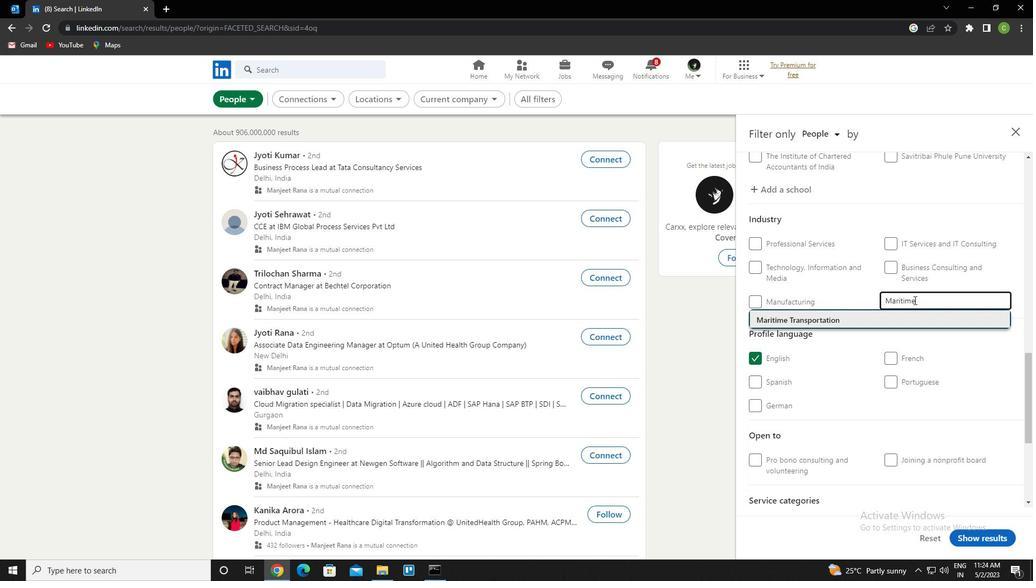 
Action: Mouse scrolled (914, 299) with delta (0, 0)
Screenshot: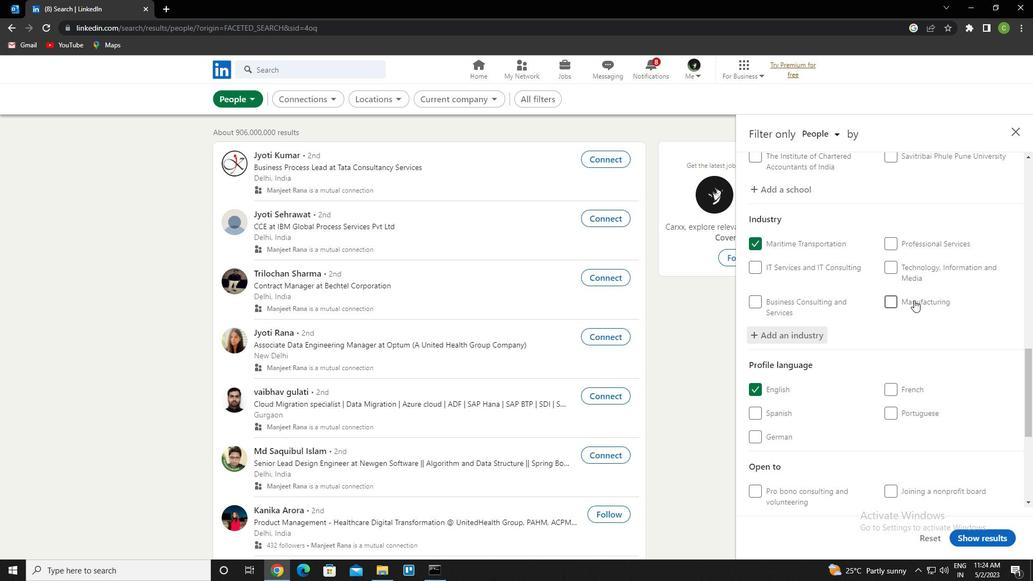 
Action: Mouse scrolled (914, 299) with delta (0, 0)
Screenshot: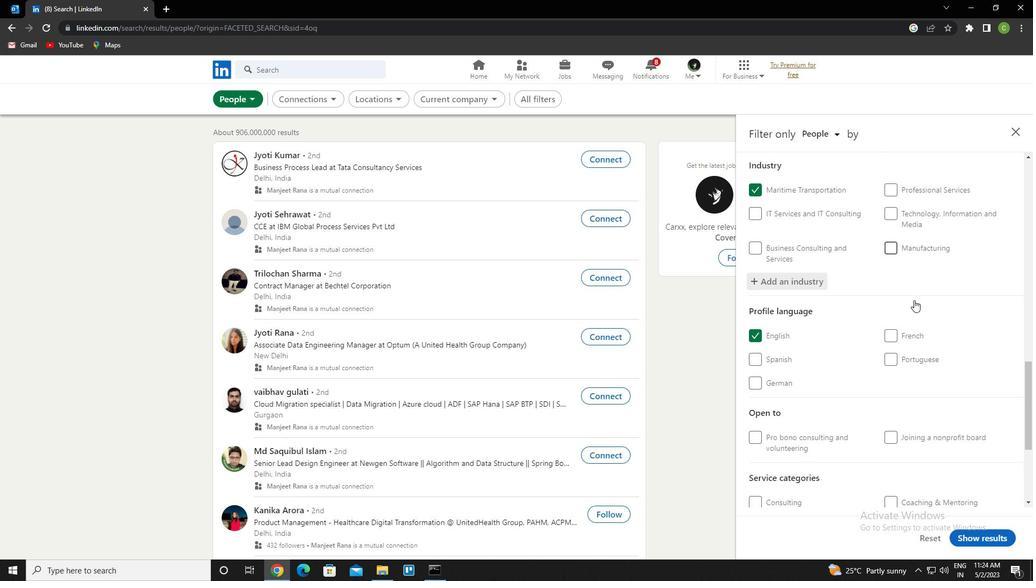 
Action: Mouse scrolled (914, 299) with delta (0, 0)
Screenshot: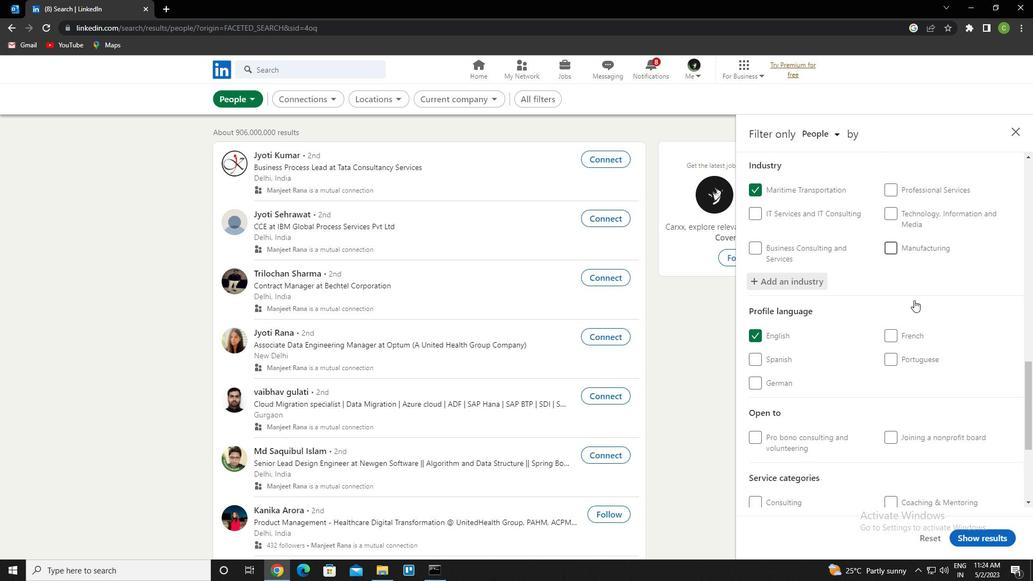 
Action: Mouse scrolled (914, 299) with delta (0, 0)
Screenshot: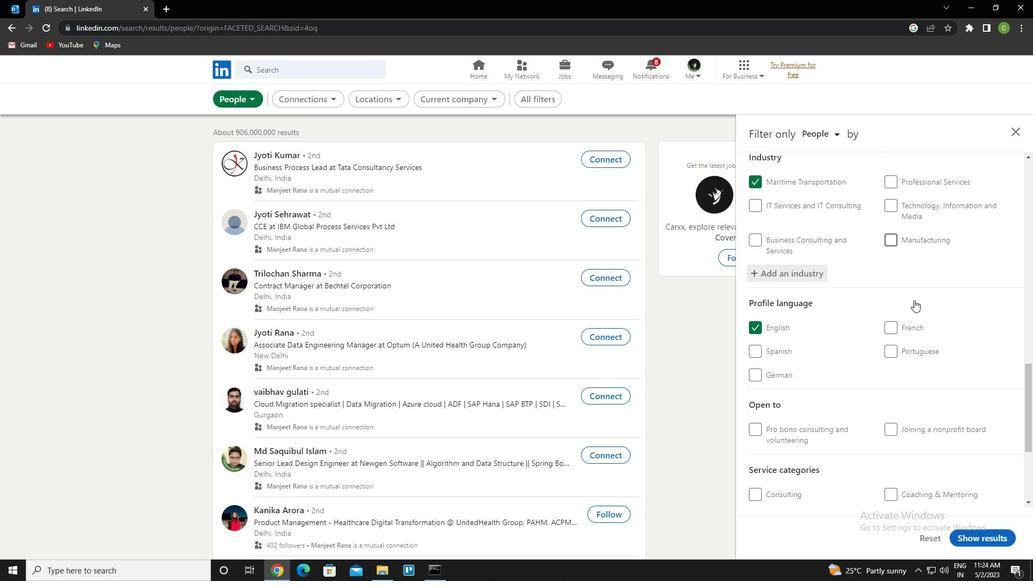 
Action: Mouse scrolled (914, 299) with delta (0, 0)
Screenshot: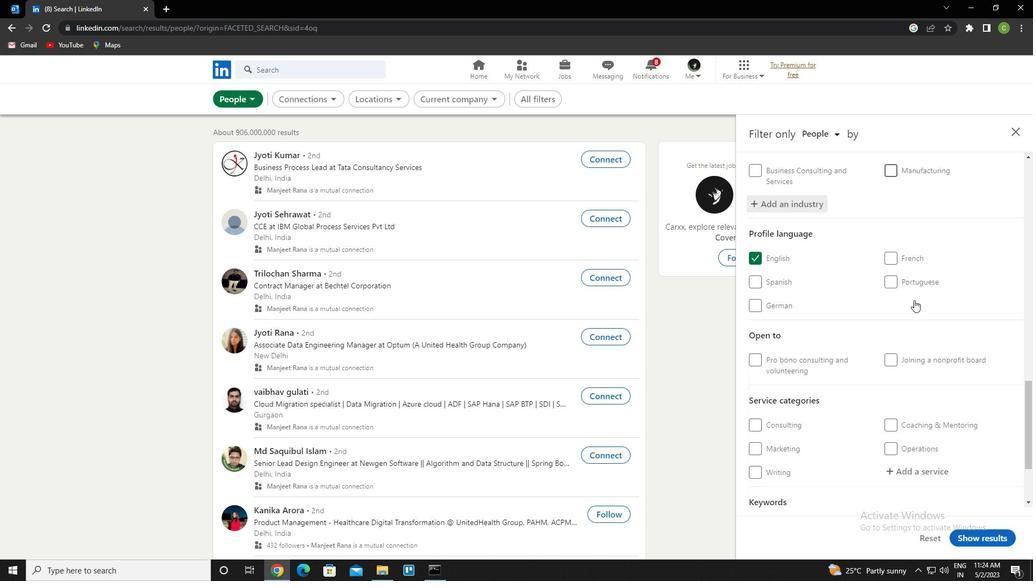 
Action: Mouse scrolled (914, 299) with delta (0, 0)
Screenshot: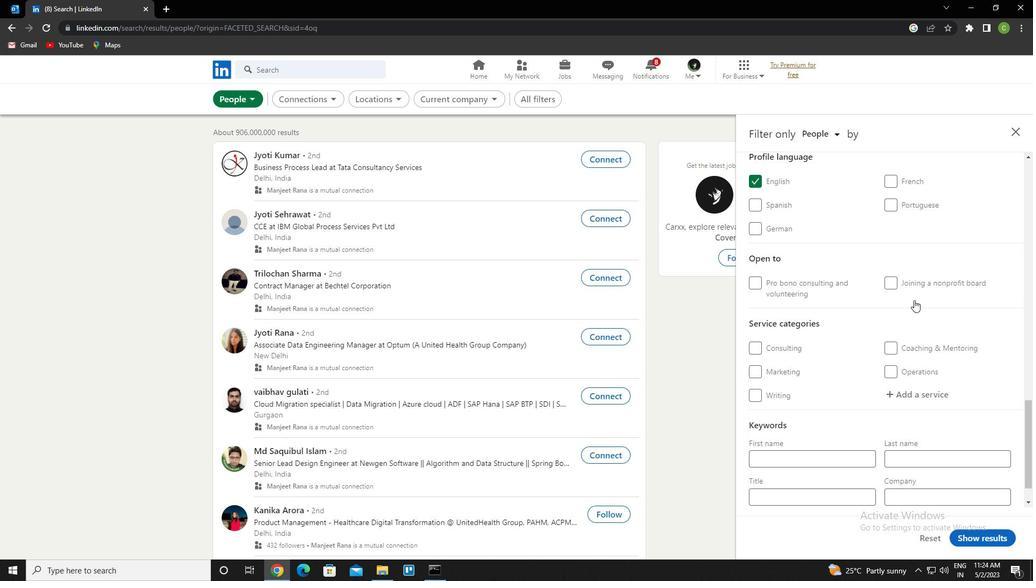 
Action: Mouse moved to (913, 360)
Screenshot: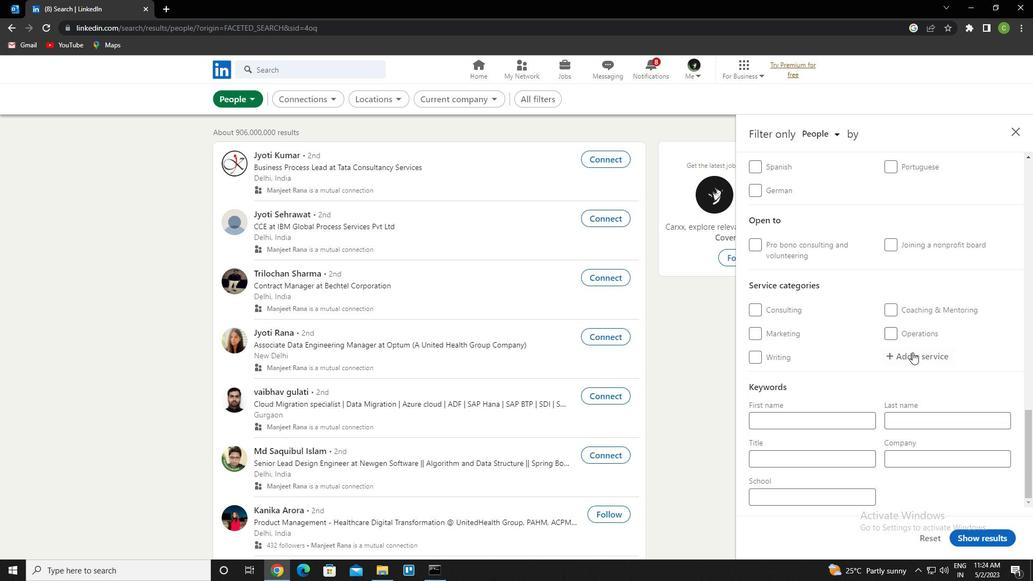 
Action: Mouse pressed left at (913, 360)
Screenshot: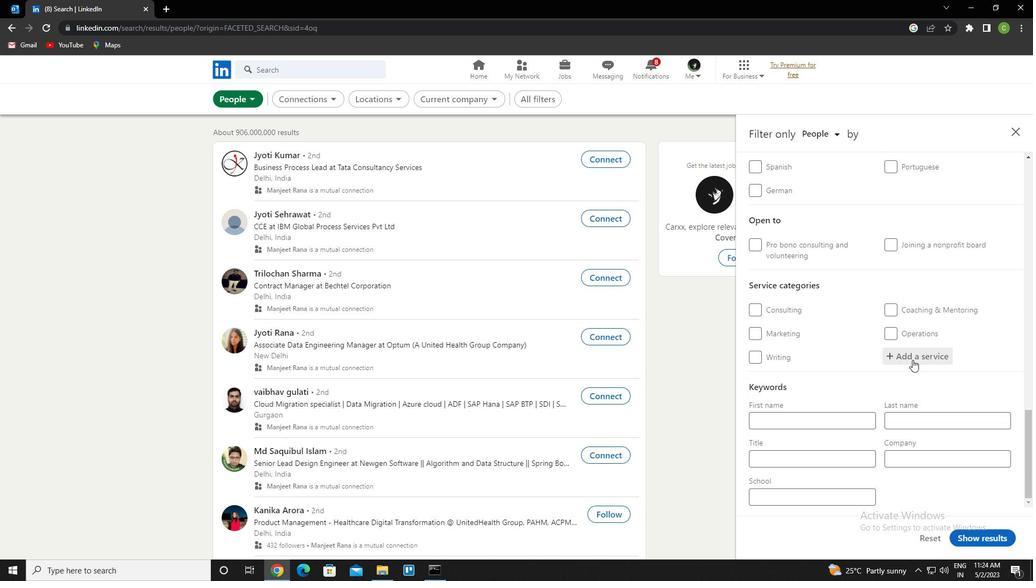 
Action: Key pressed <Key.caps_lock>w<Key.caps_lock>ritng<Key.backspace><Key.backspace><Key.backspace>ting<Key.down><Key.enter>
Screenshot: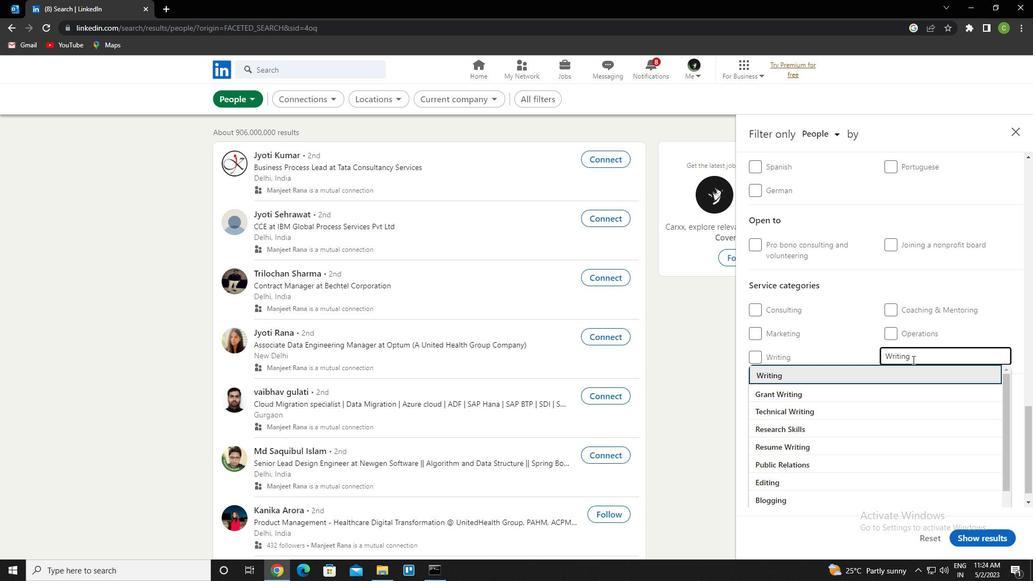 
Action: Mouse scrolled (913, 359) with delta (0, 0)
Screenshot: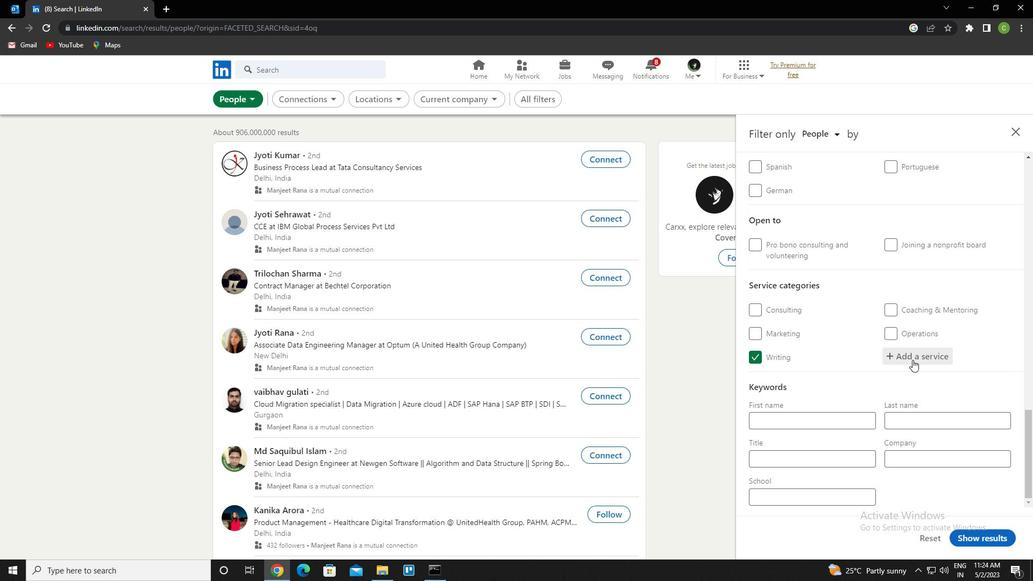 
Action: Mouse scrolled (913, 359) with delta (0, 0)
Screenshot: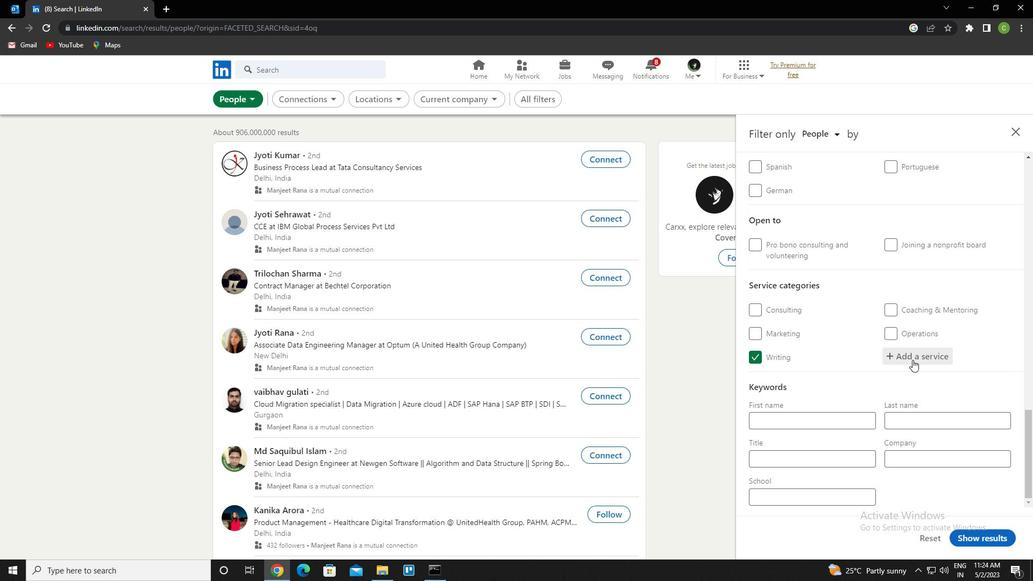 
Action: Mouse scrolled (913, 359) with delta (0, 0)
Screenshot: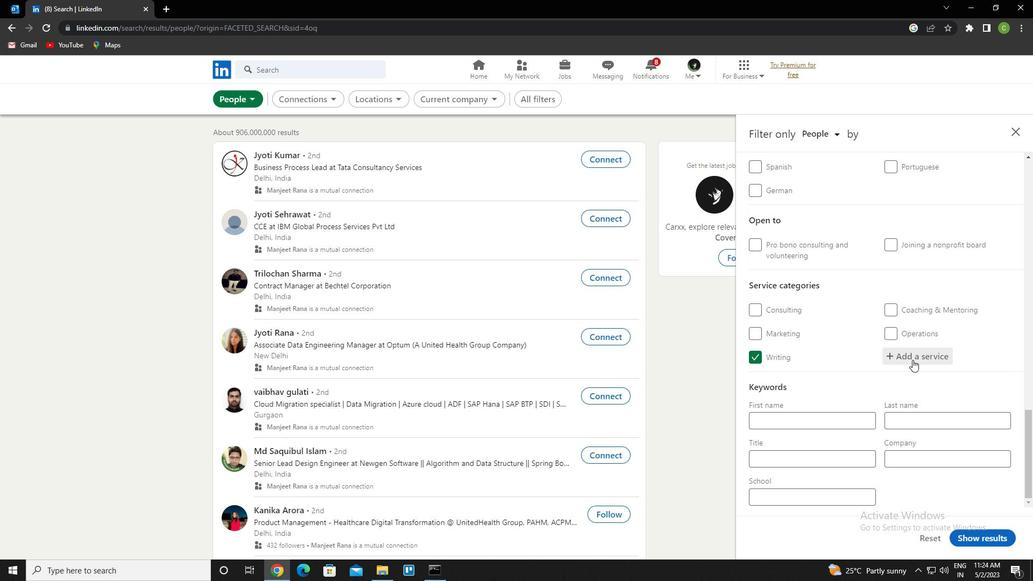 
Action: Mouse scrolled (913, 359) with delta (0, 0)
Screenshot: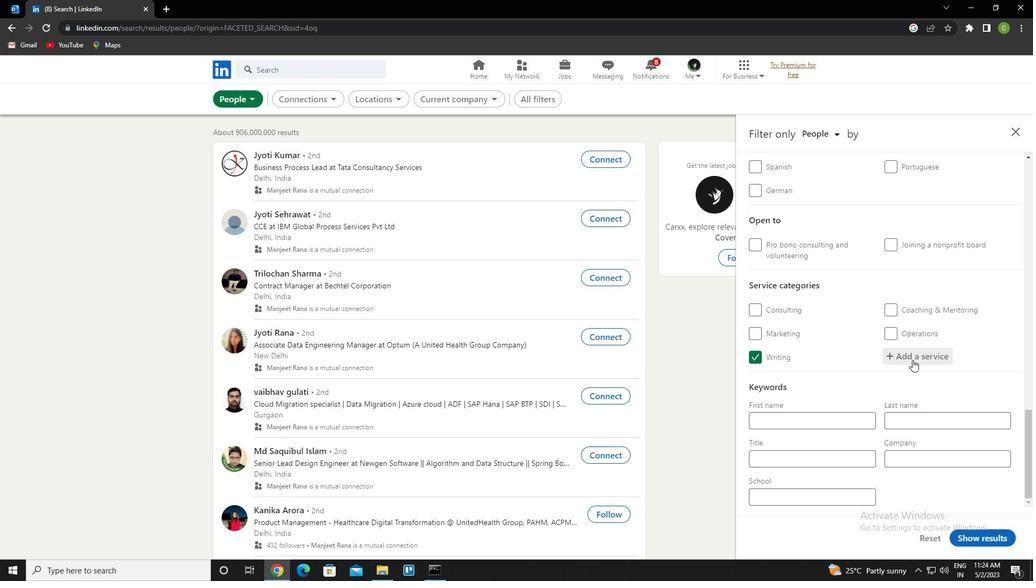 
Action: Mouse scrolled (913, 359) with delta (0, 0)
Screenshot: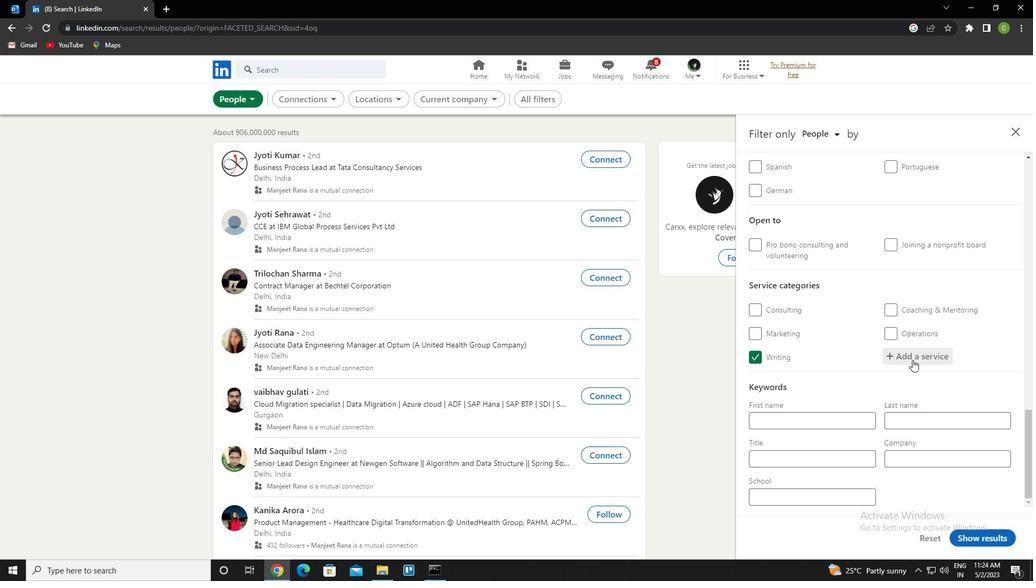
Action: Mouse scrolled (913, 359) with delta (0, 0)
Screenshot: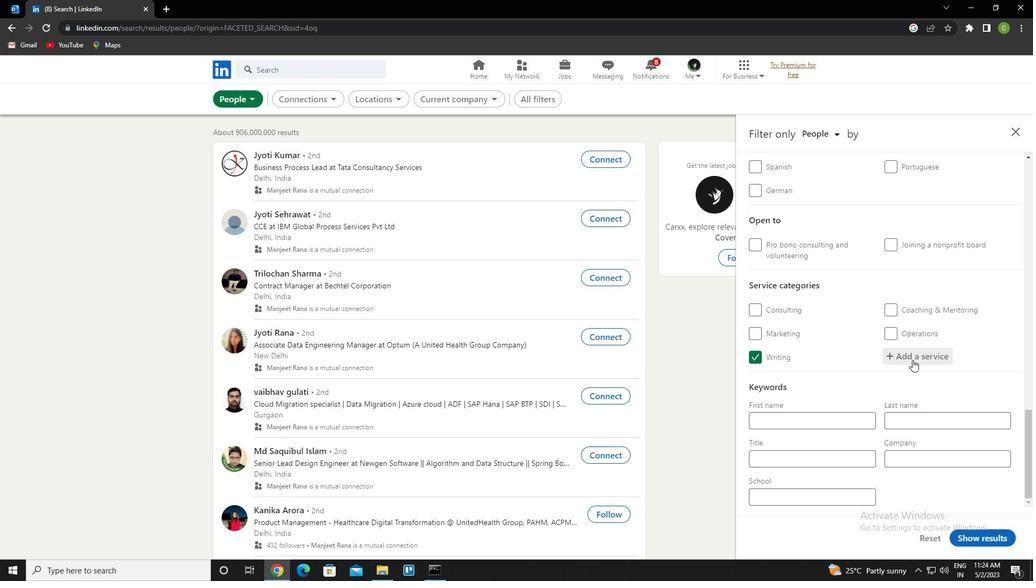 
Action: Mouse moved to (816, 453)
Screenshot: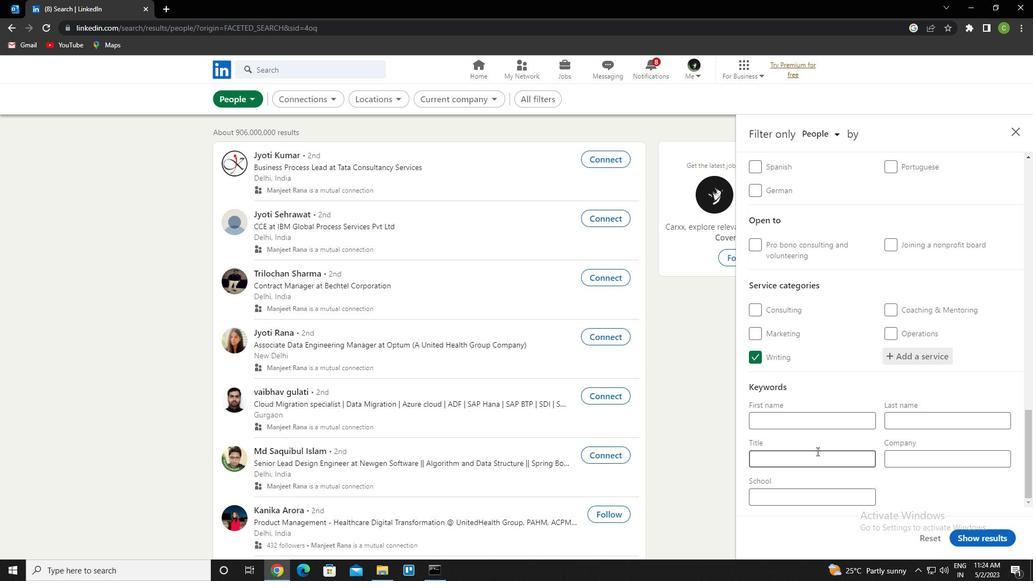 
Action: Mouse pressed left at (816, 453)
Screenshot: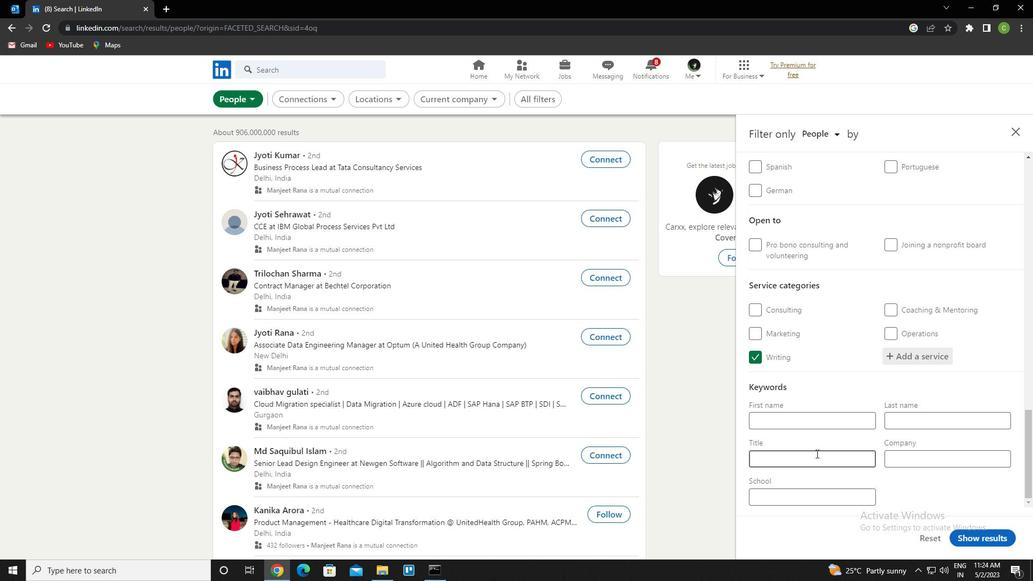 
Action: Key pressed <Key.caps_lock>c<Key.caps_lock>hemical<Key.space><Key.caps_lock>e<Key.caps_lock>ngineer
Screenshot: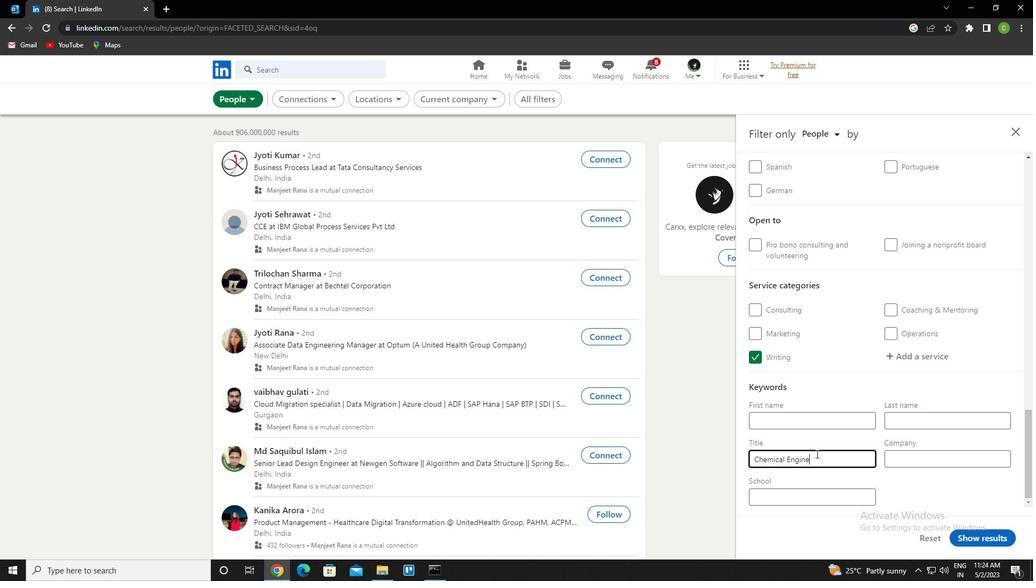 
Action: Mouse moved to (986, 538)
Screenshot: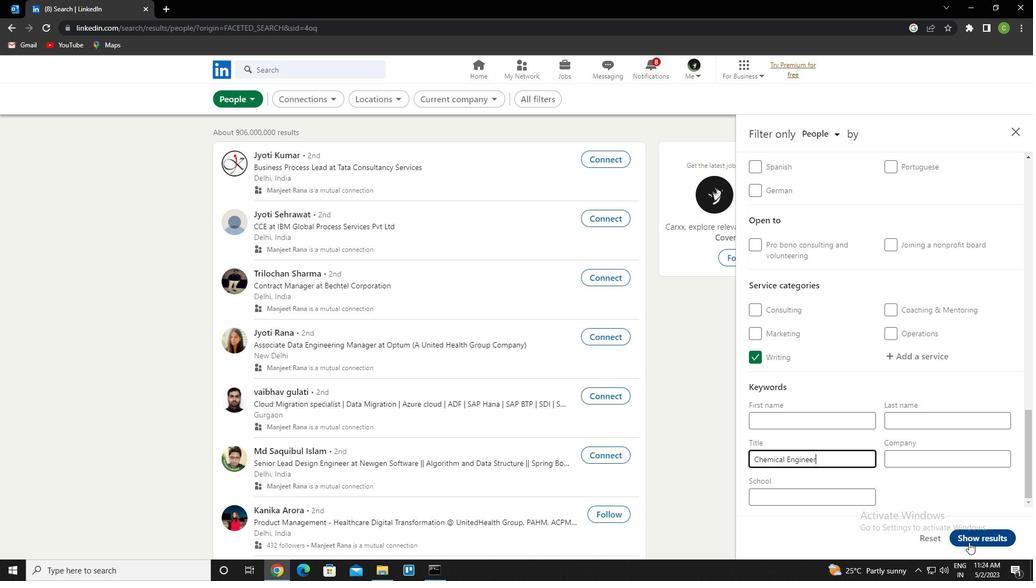 
Action: Mouse pressed left at (986, 538)
Screenshot: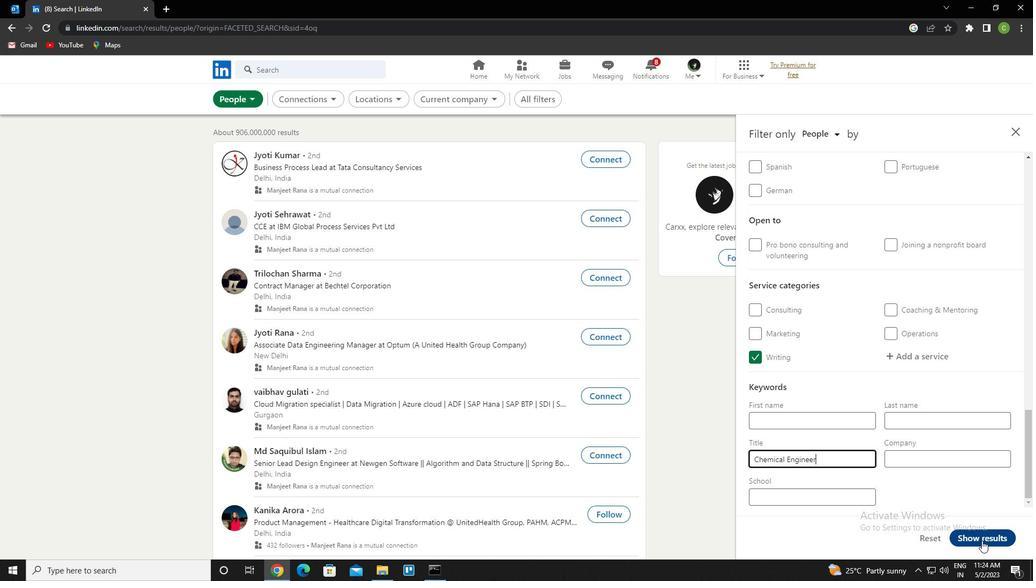 
Action: Mouse moved to (465, 546)
Screenshot: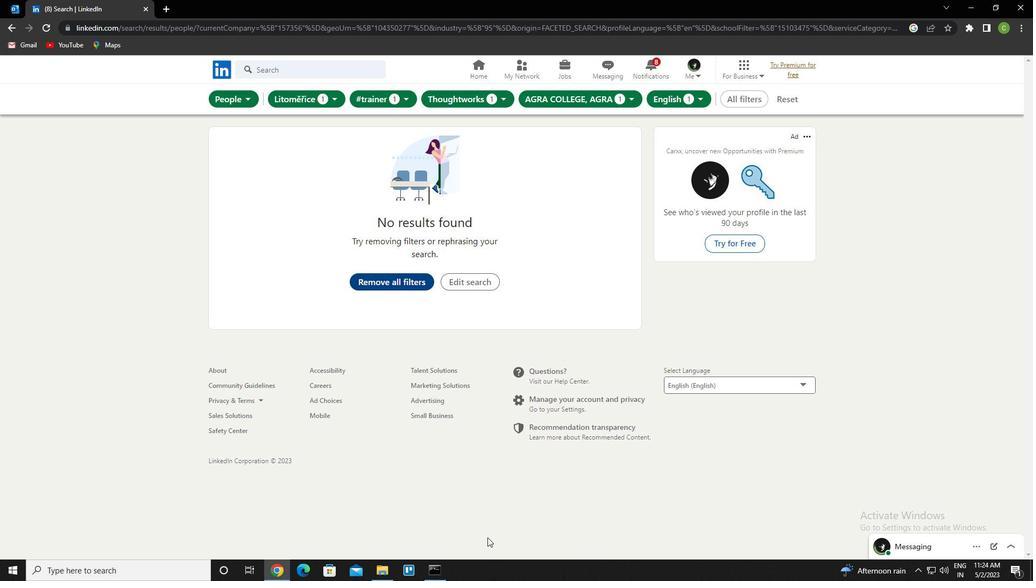
